 Task: Add Attachment from computer to Card Card0000000373 in Board Board0000000094 in Workspace WS0000000032 in Trello. Add Cover Green to Card Card0000000373 in Board Board0000000094 in Workspace WS0000000032 in Trello. Add "Move Card To …" Button titled Button0000000373 to "top" of the list "To Do" to Card Card0000000373 in Board Board0000000094 in Workspace WS0000000032 in Trello. Add Description DS0000000373 to Card Card0000000374 in Board Board0000000094 in Workspace WS0000000032 in Trello. Add Comment CM0000000373 to Card Card0000000374 in Board Board0000000094 in Workspace WS0000000032 in Trello
Action: Mouse moved to (799, 365)
Screenshot: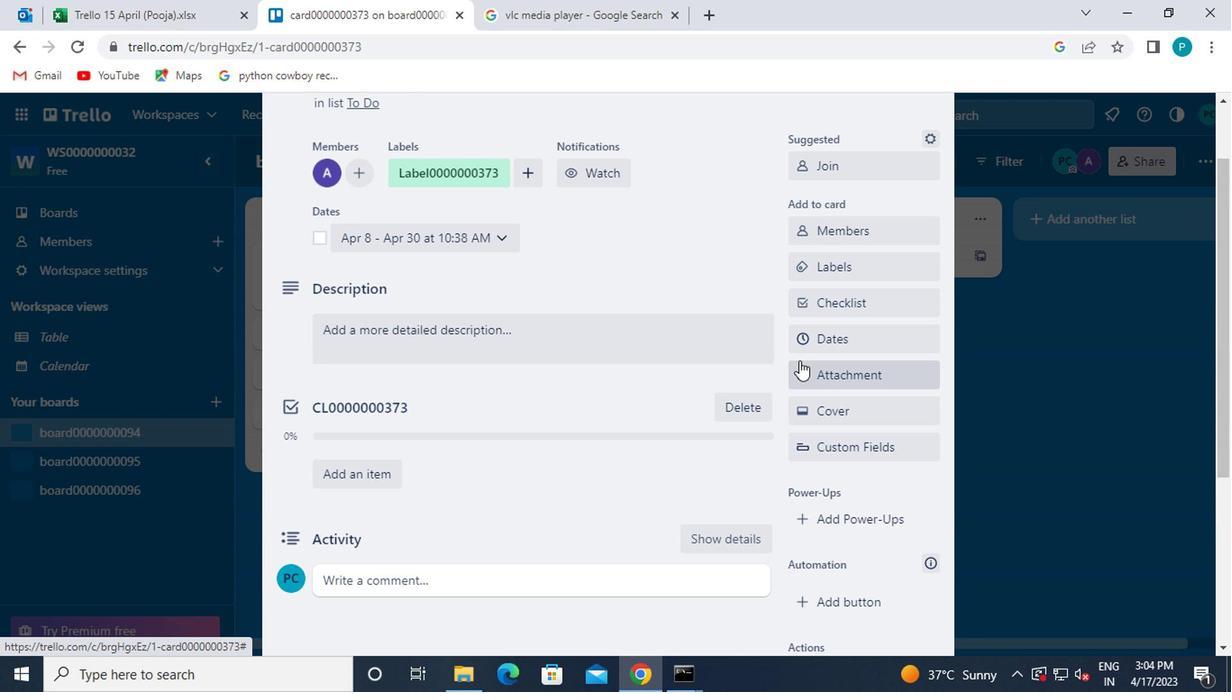 
Action: Mouse pressed left at (799, 365)
Screenshot: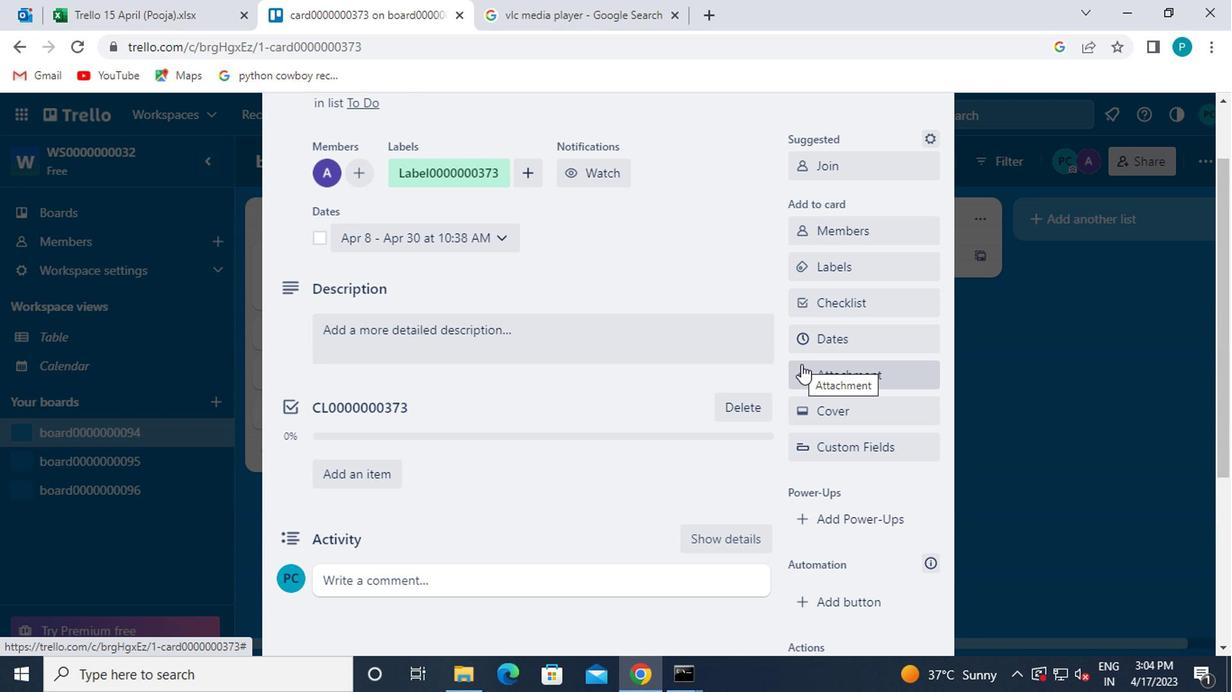 
Action: Mouse moved to (807, 193)
Screenshot: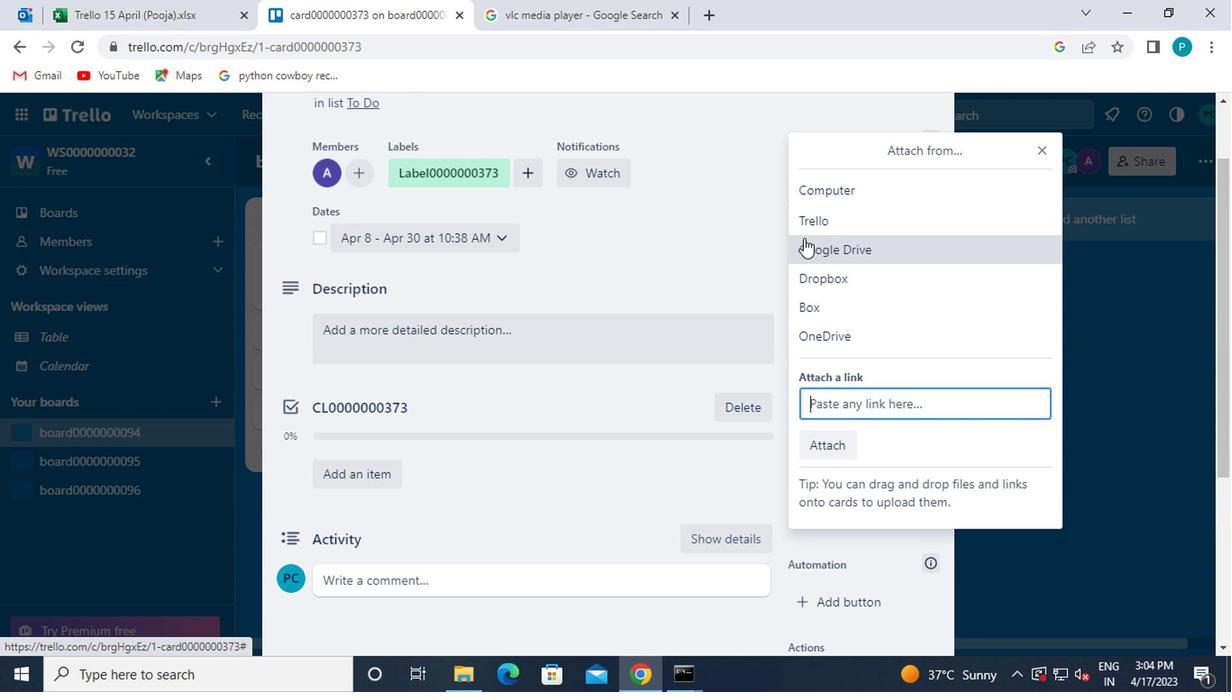 
Action: Mouse pressed left at (807, 193)
Screenshot: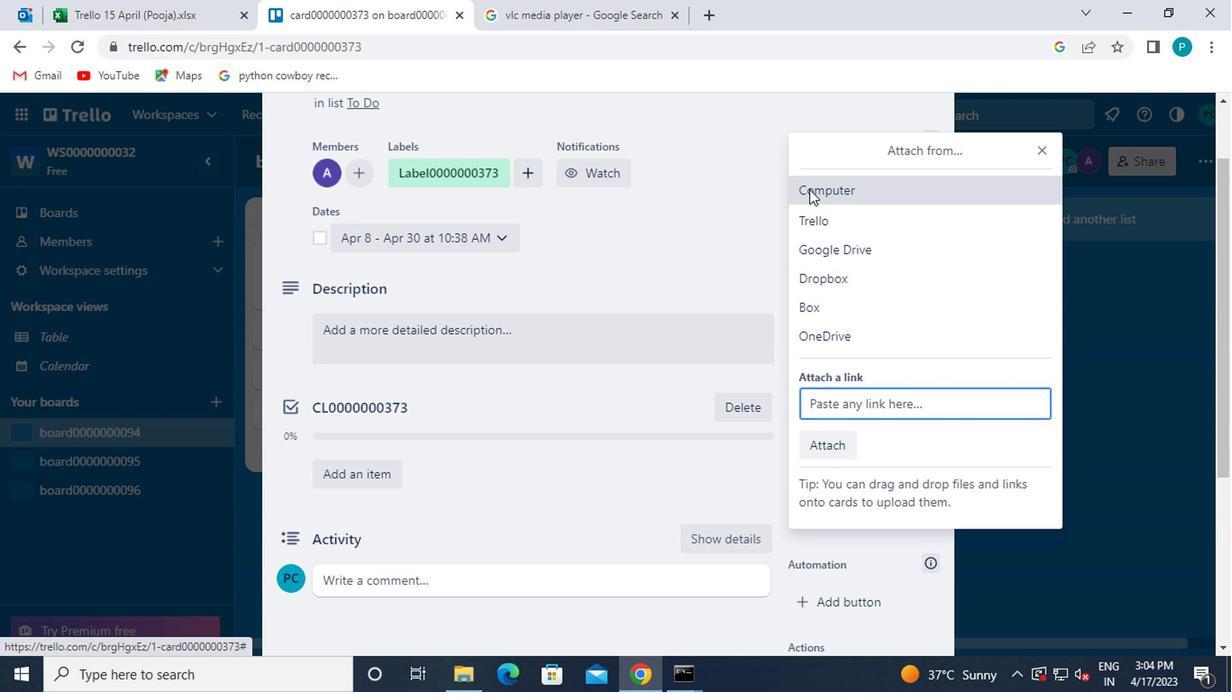 
Action: Mouse moved to (250, 140)
Screenshot: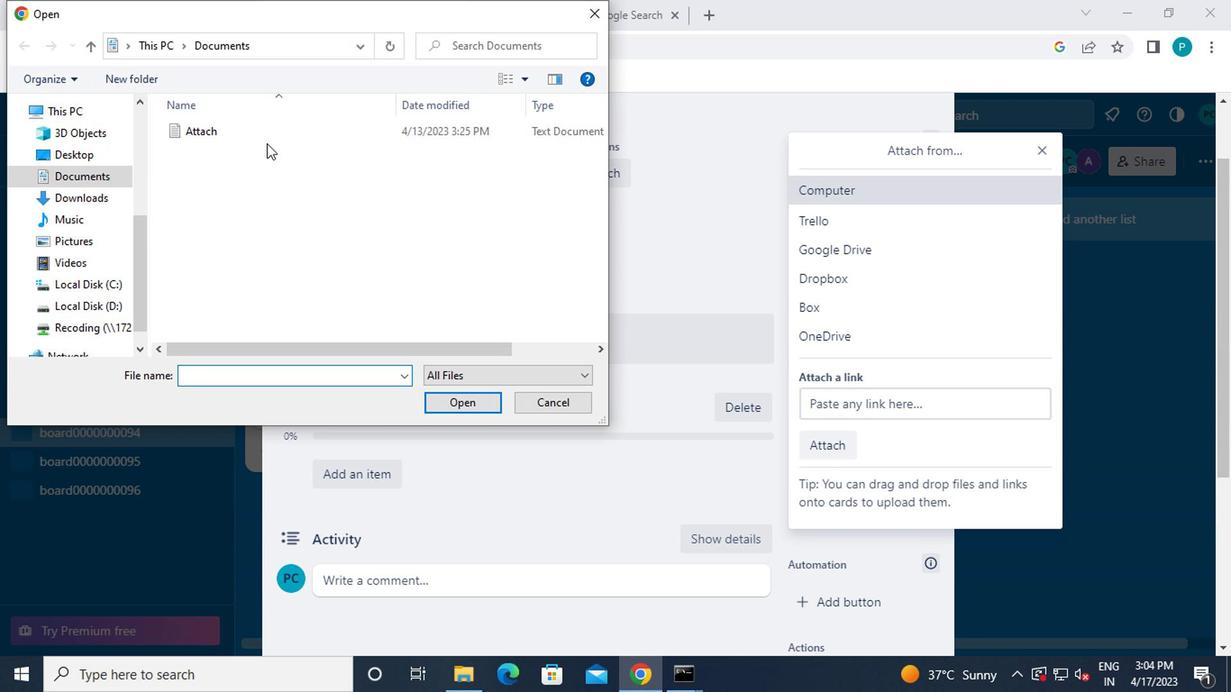 
Action: Mouse pressed left at (250, 140)
Screenshot: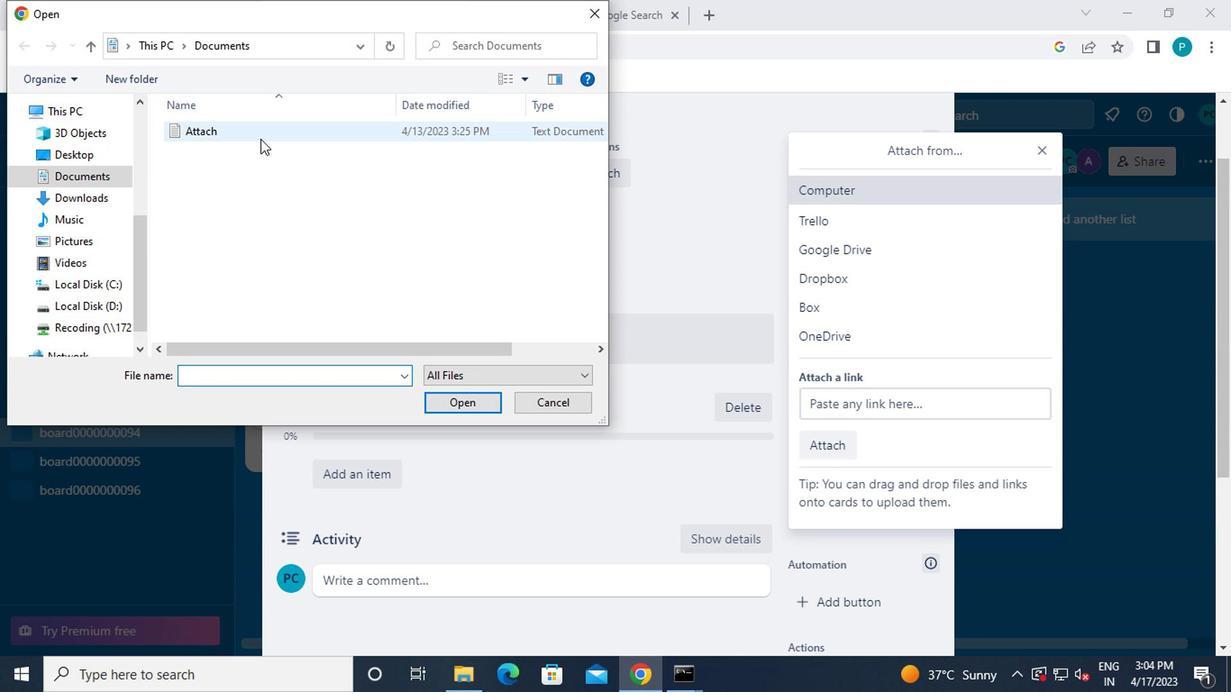 
Action: Mouse moved to (444, 401)
Screenshot: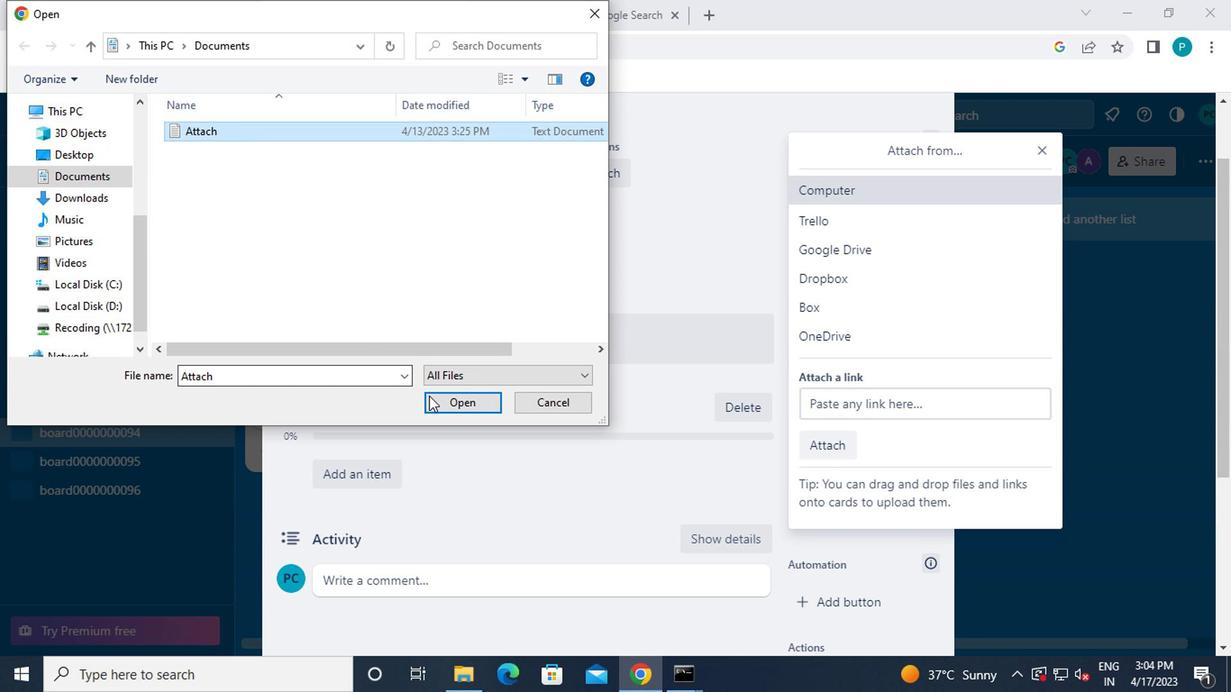 
Action: Mouse pressed left at (444, 401)
Screenshot: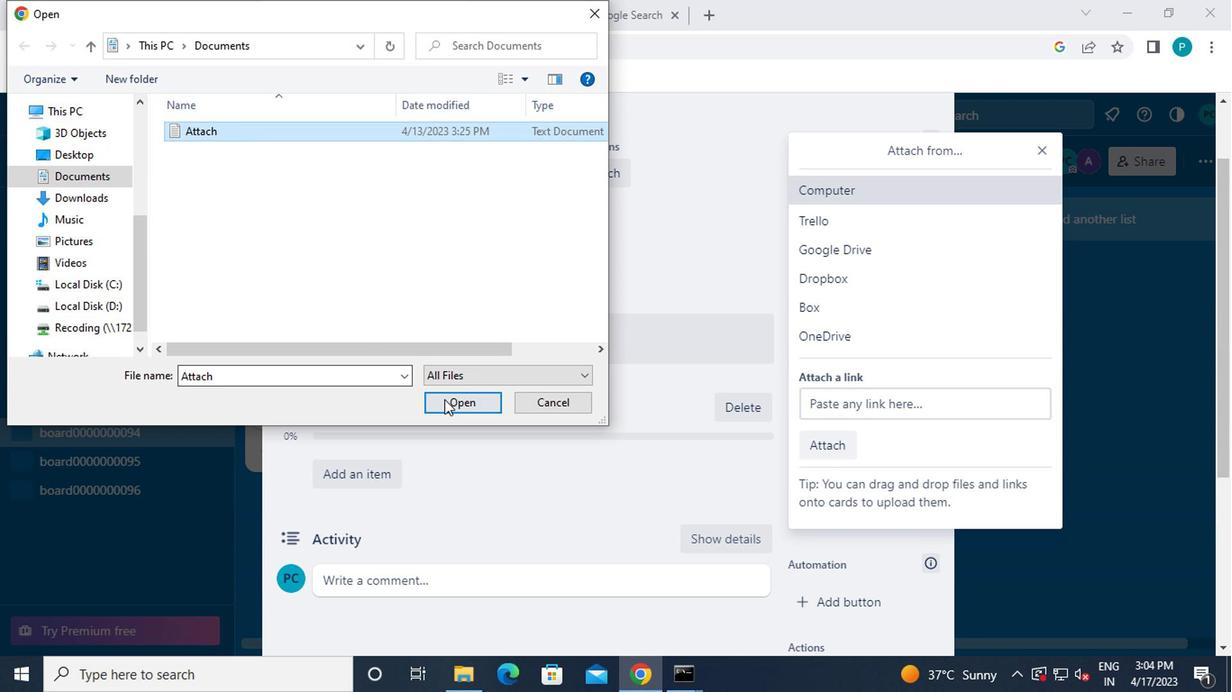 
Action: Mouse moved to (814, 419)
Screenshot: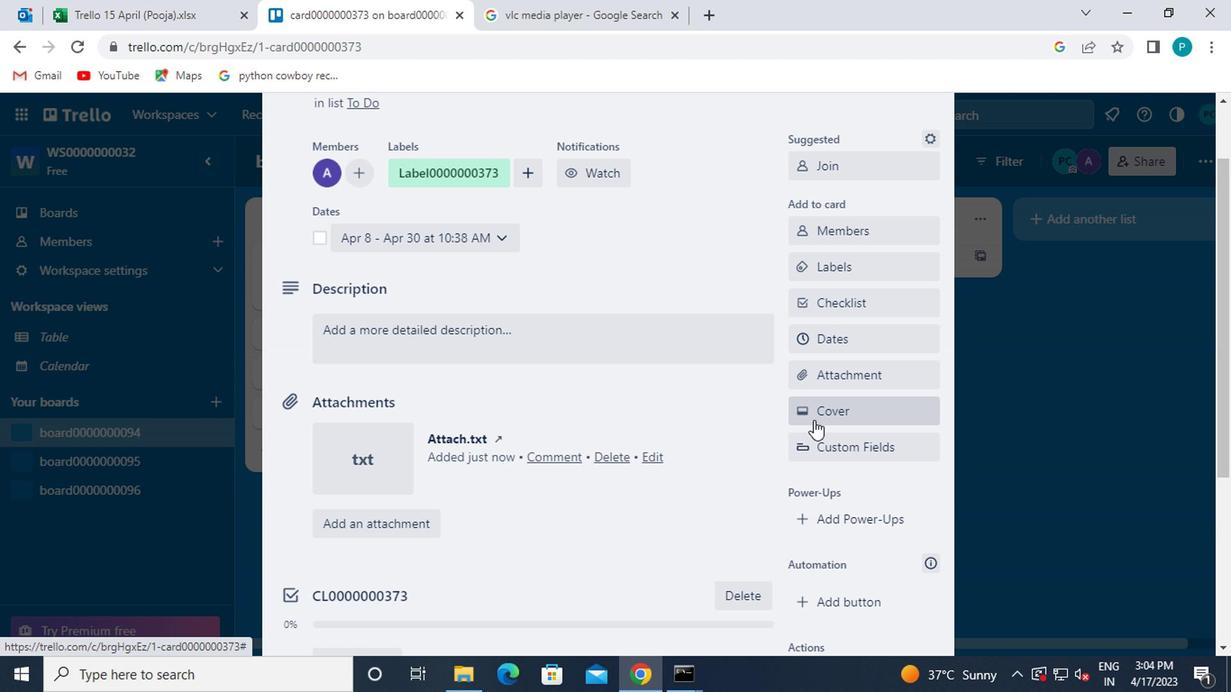 
Action: Mouse pressed left at (814, 419)
Screenshot: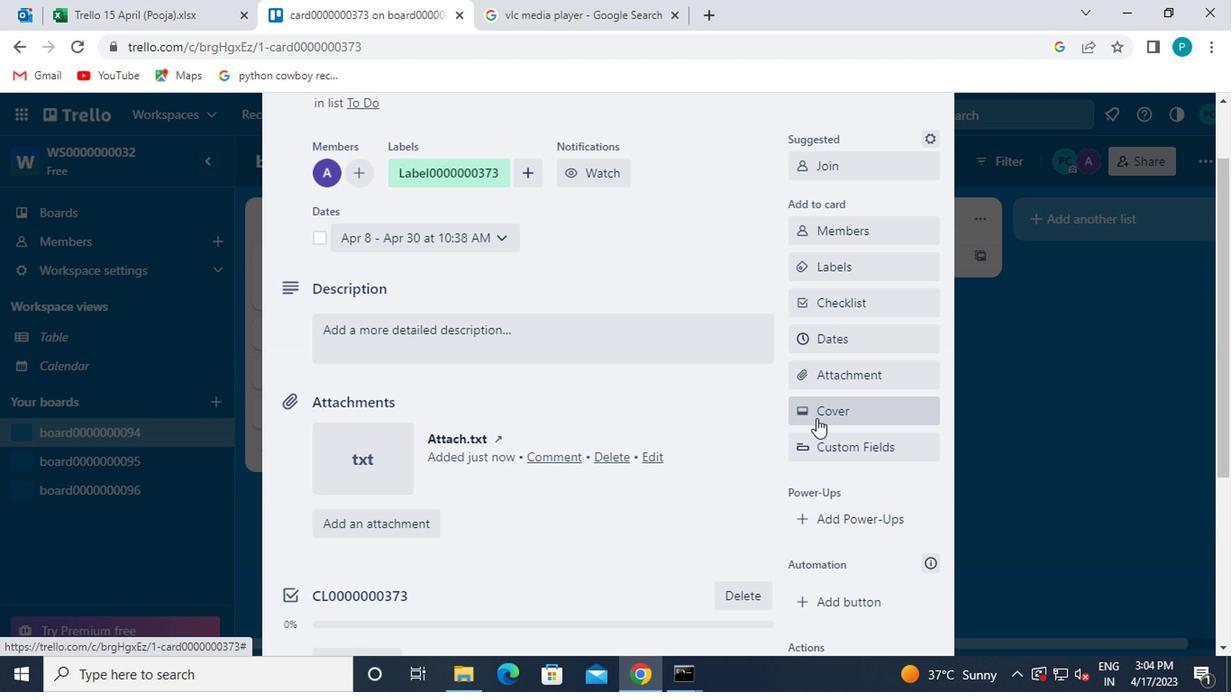 
Action: Mouse moved to (805, 316)
Screenshot: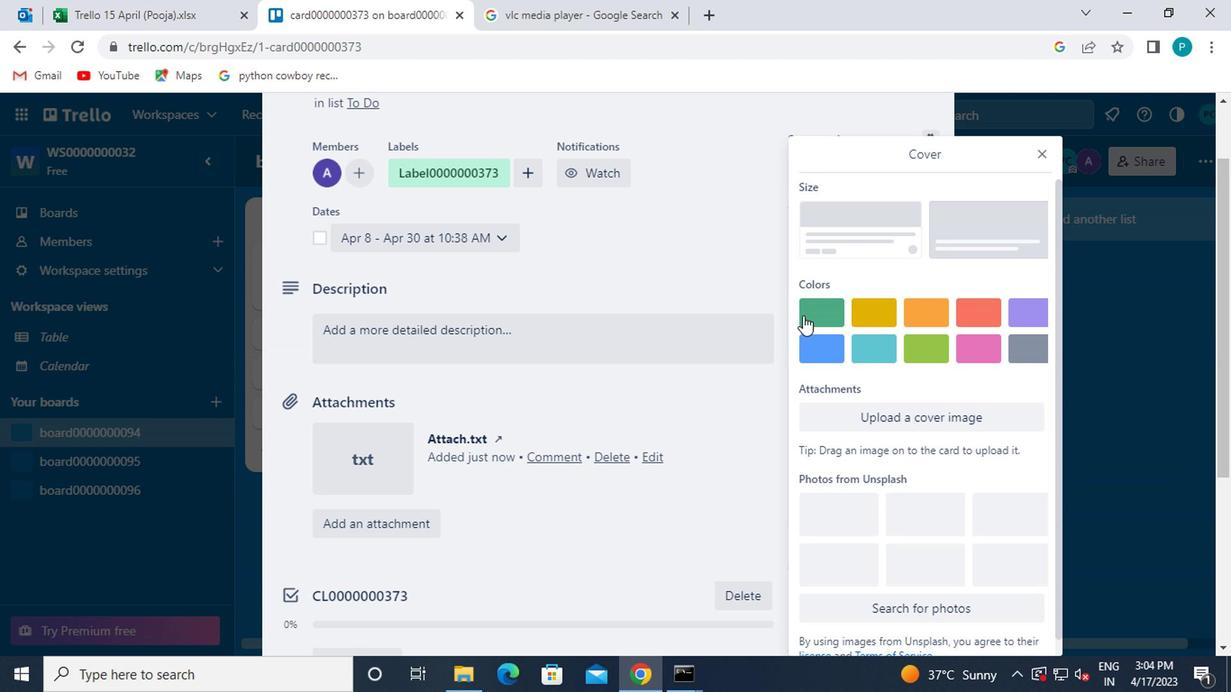 
Action: Mouse pressed left at (805, 316)
Screenshot: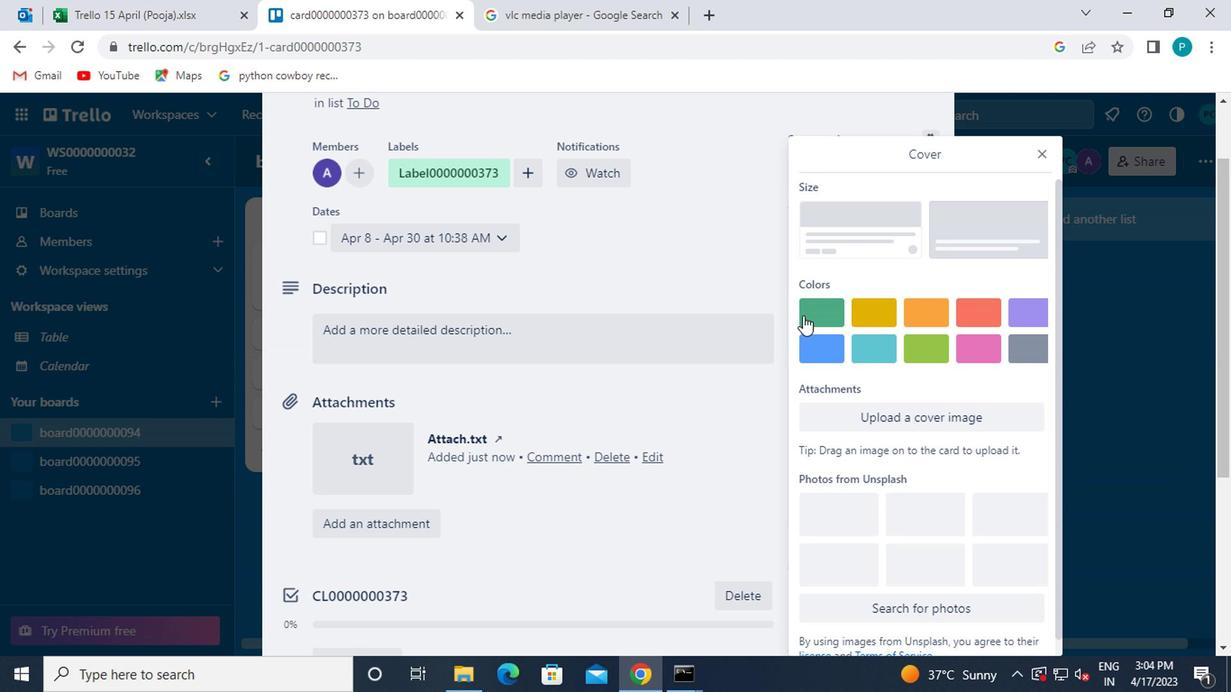 
Action: Mouse moved to (1042, 156)
Screenshot: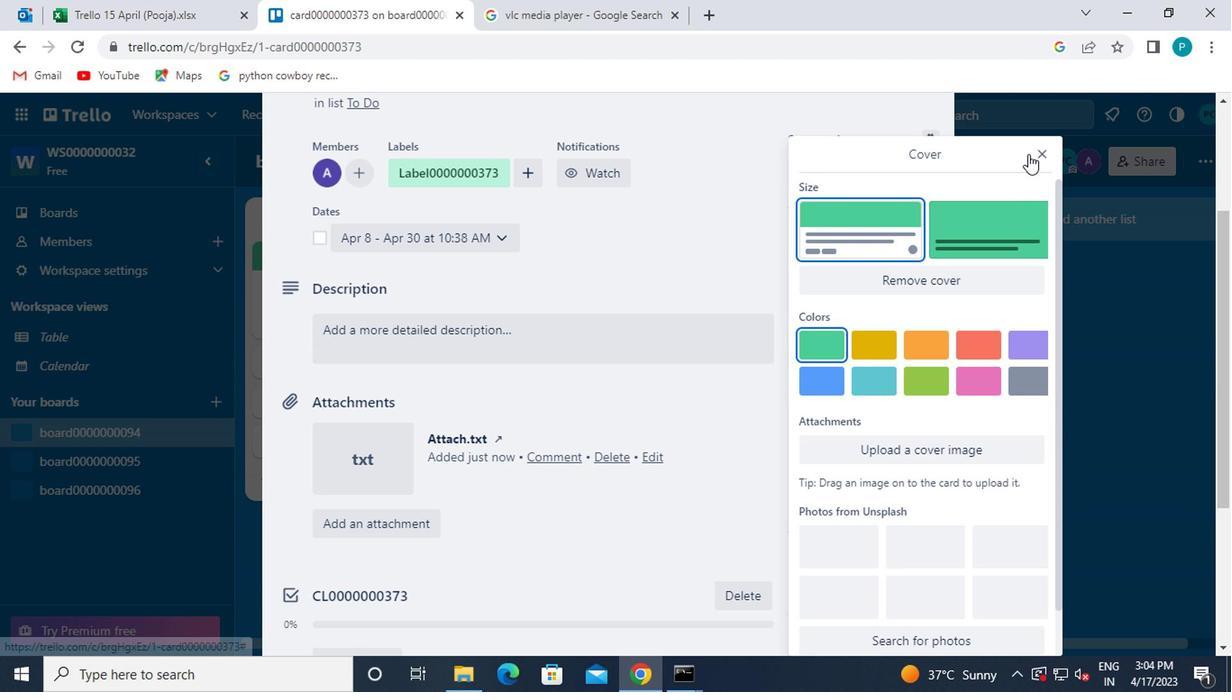 
Action: Mouse pressed left at (1042, 156)
Screenshot: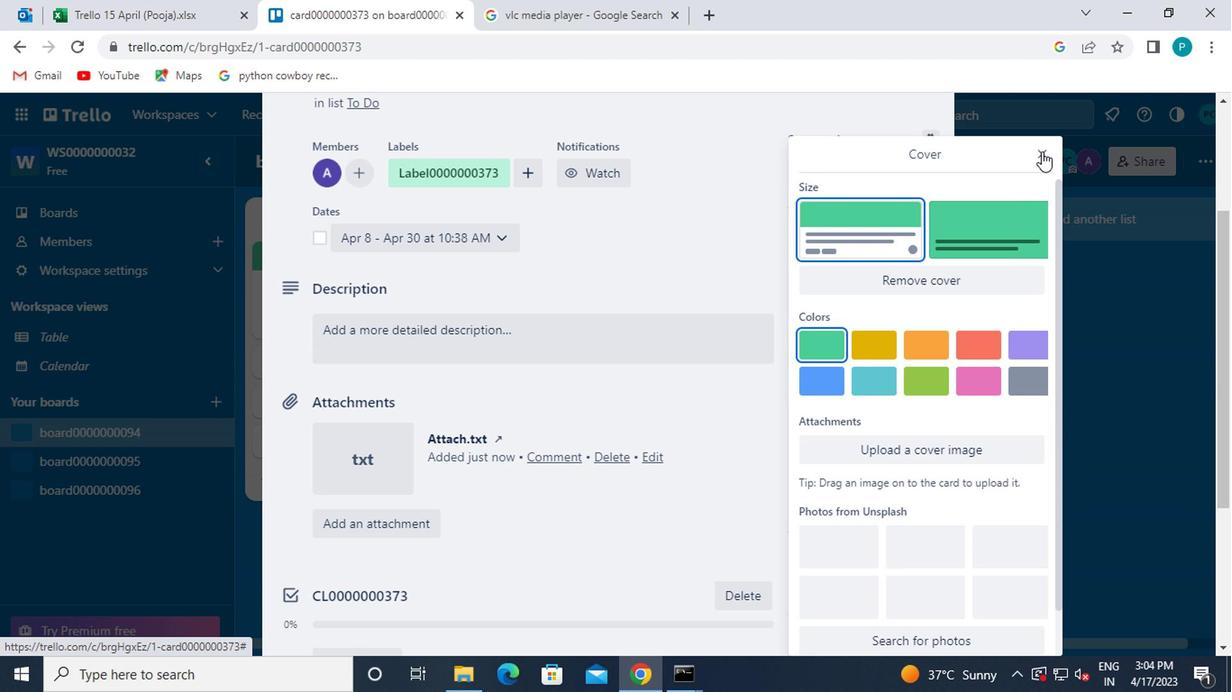
Action: Mouse moved to (739, 426)
Screenshot: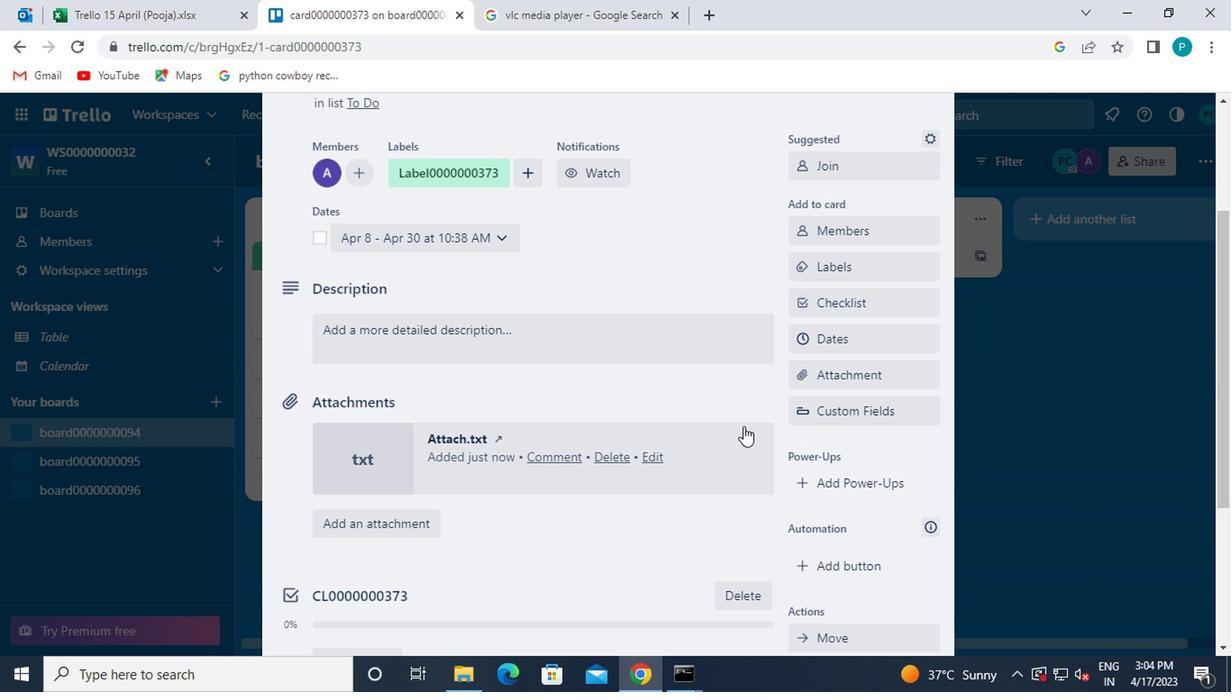 
Action: Mouse scrolled (739, 426) with delta (0, 0)
Screenshot: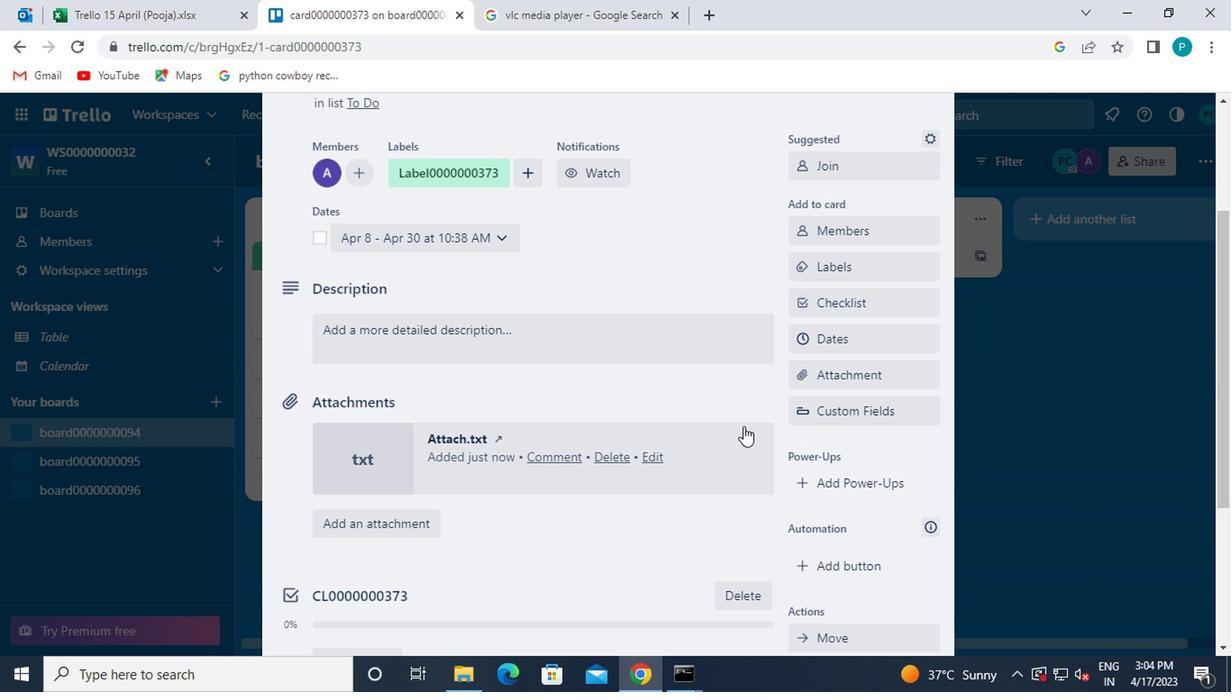 
Action: Mouse moved to (764, 454)
Screenshot: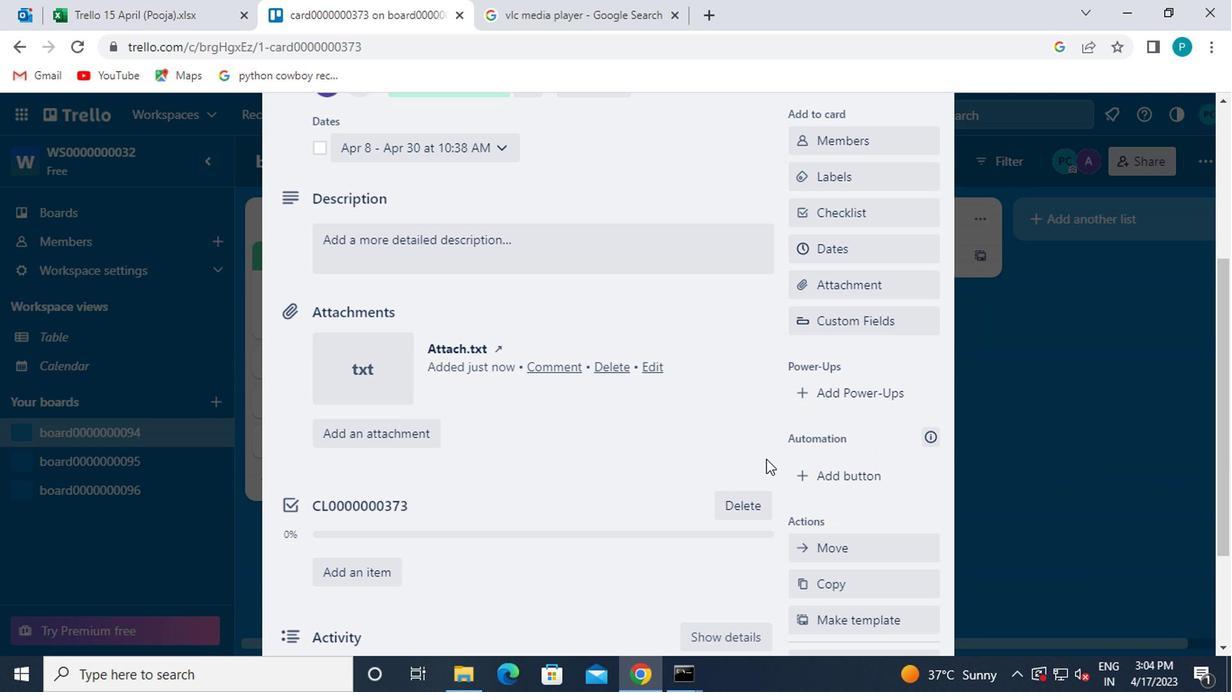 
Action: Mouse scrolled (764, 453) with delta (0, 0)
Screenshot: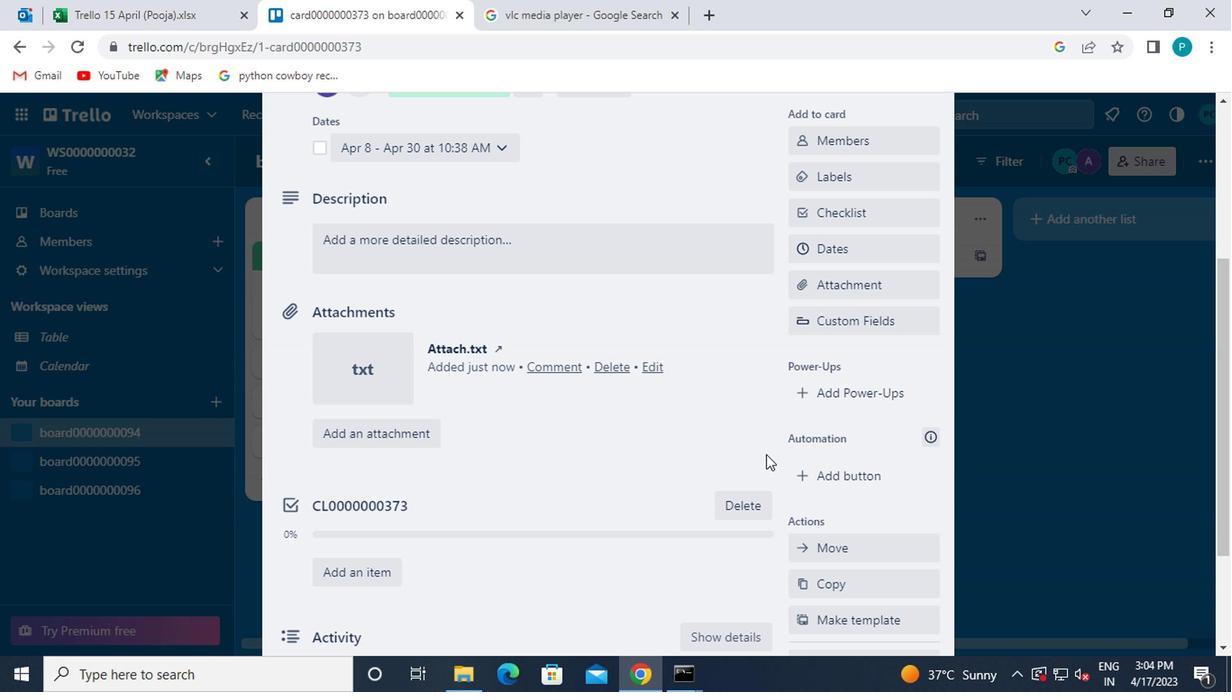 
Action: Mouse moved to (809, 388)
Screenshot: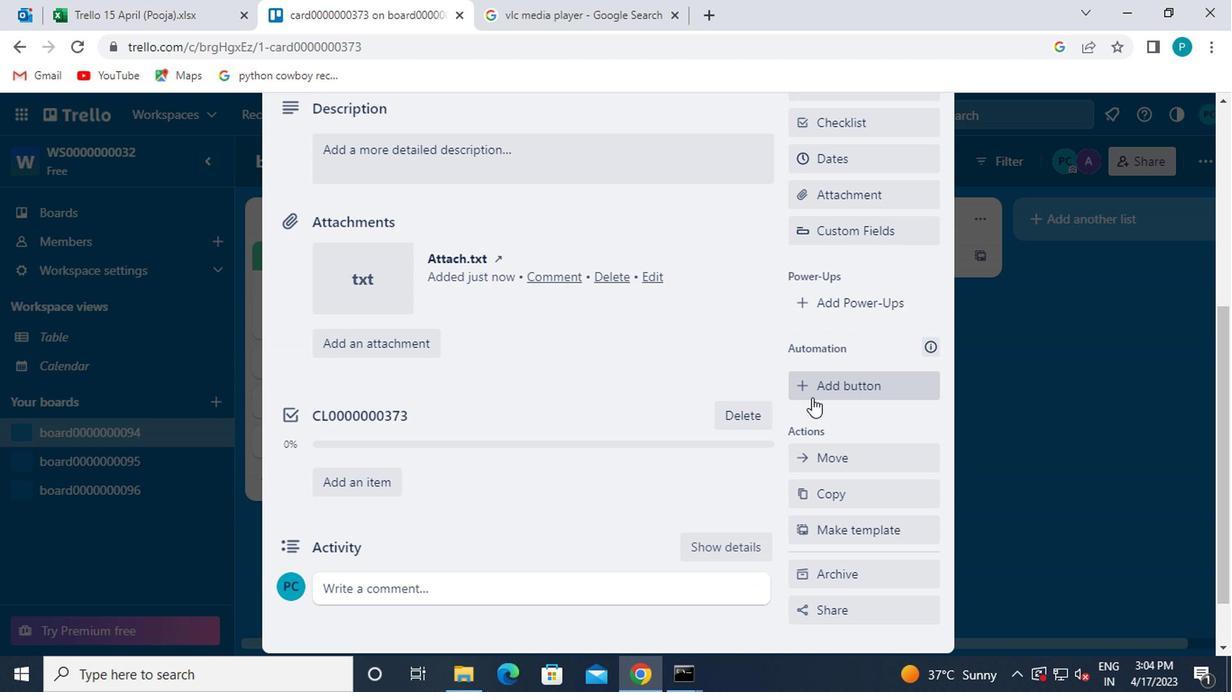 
Action: Mouse pressed left at (809, 388)
Screenshot: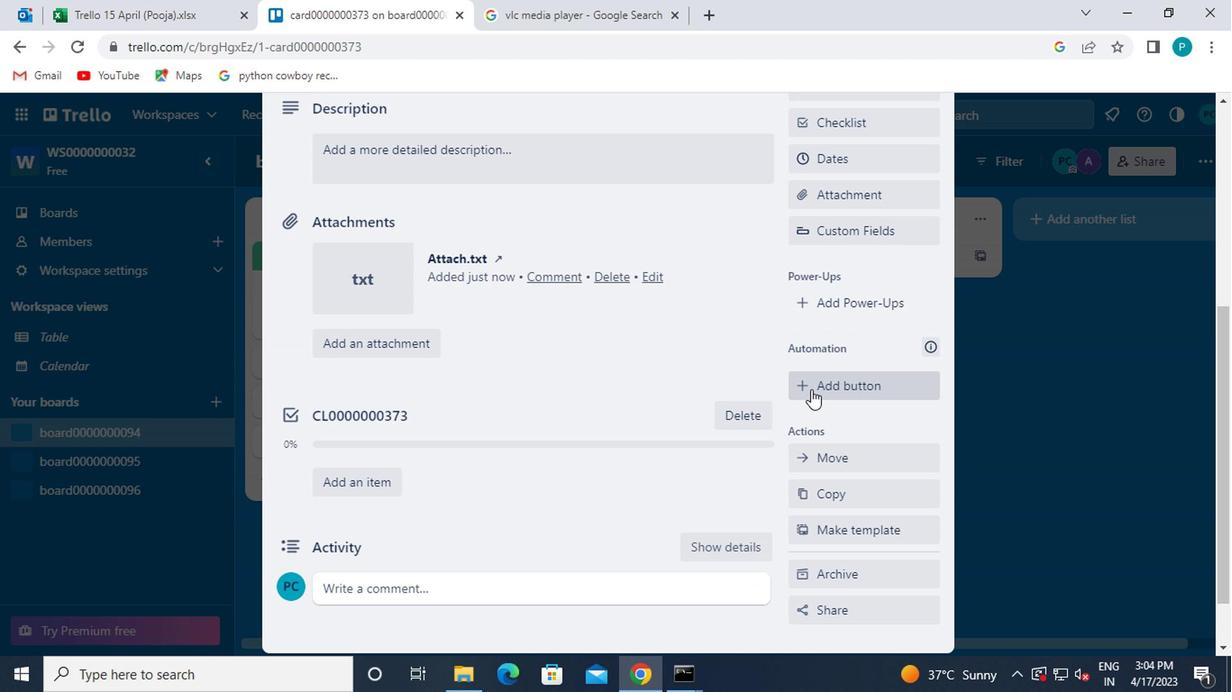
Action: Mouse moved to (820, 238)
Screenshot: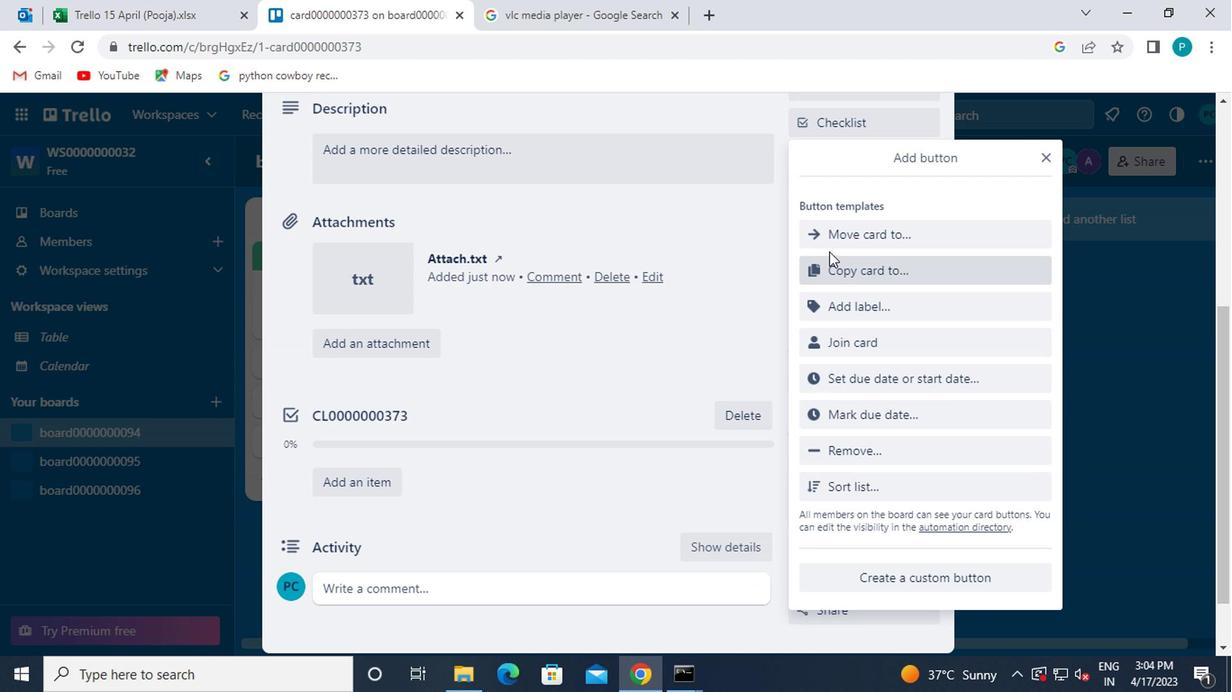 
Action: Mouse pressed left at (820, 238)
Screenshot: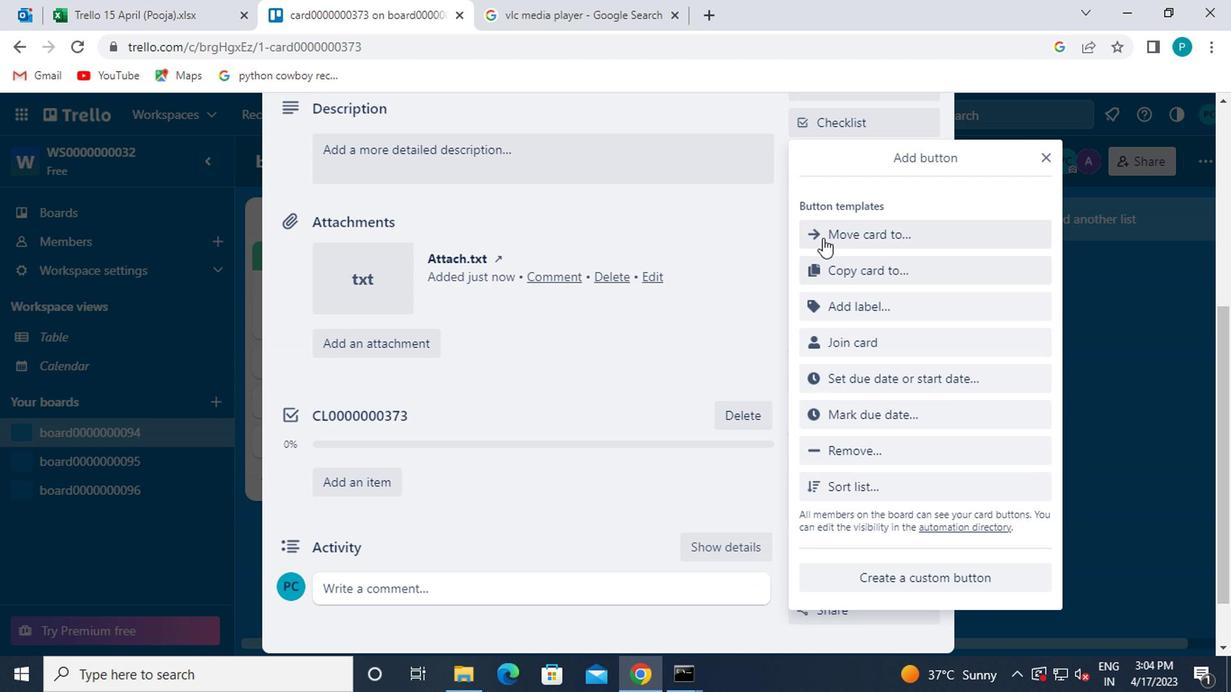 
Action: Mouse moved to (883, 238)
Screenshot: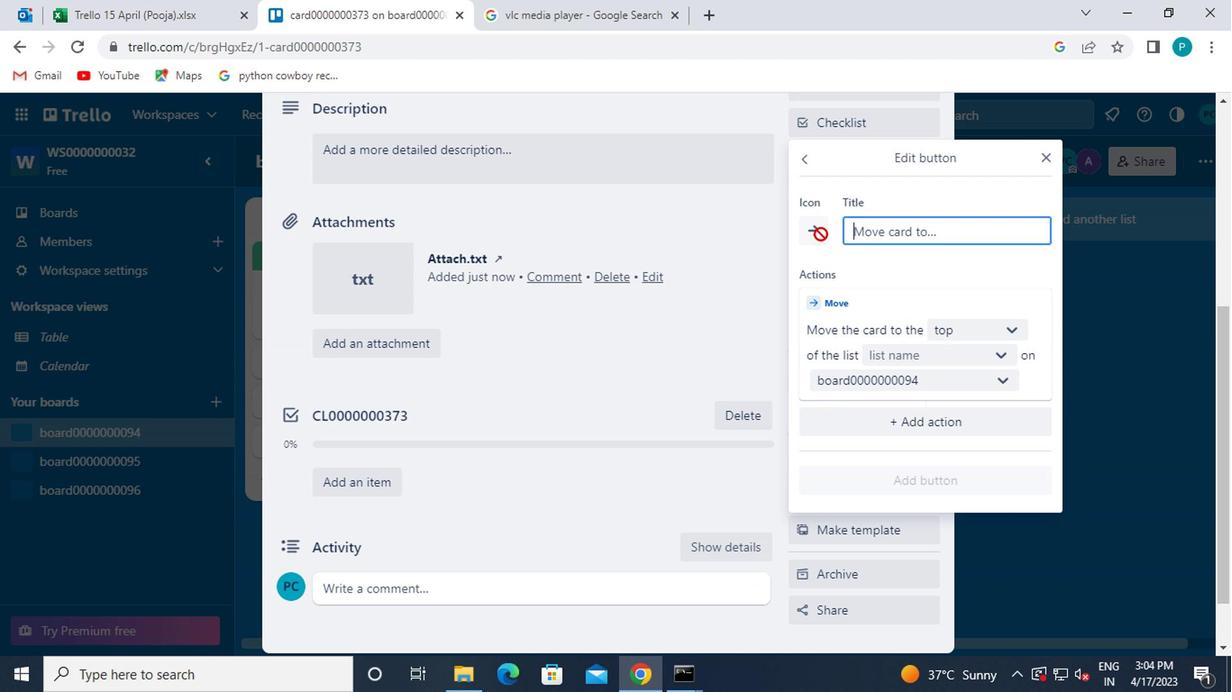 
Action: Mouse pressed left at (883, 238)
Screenshot: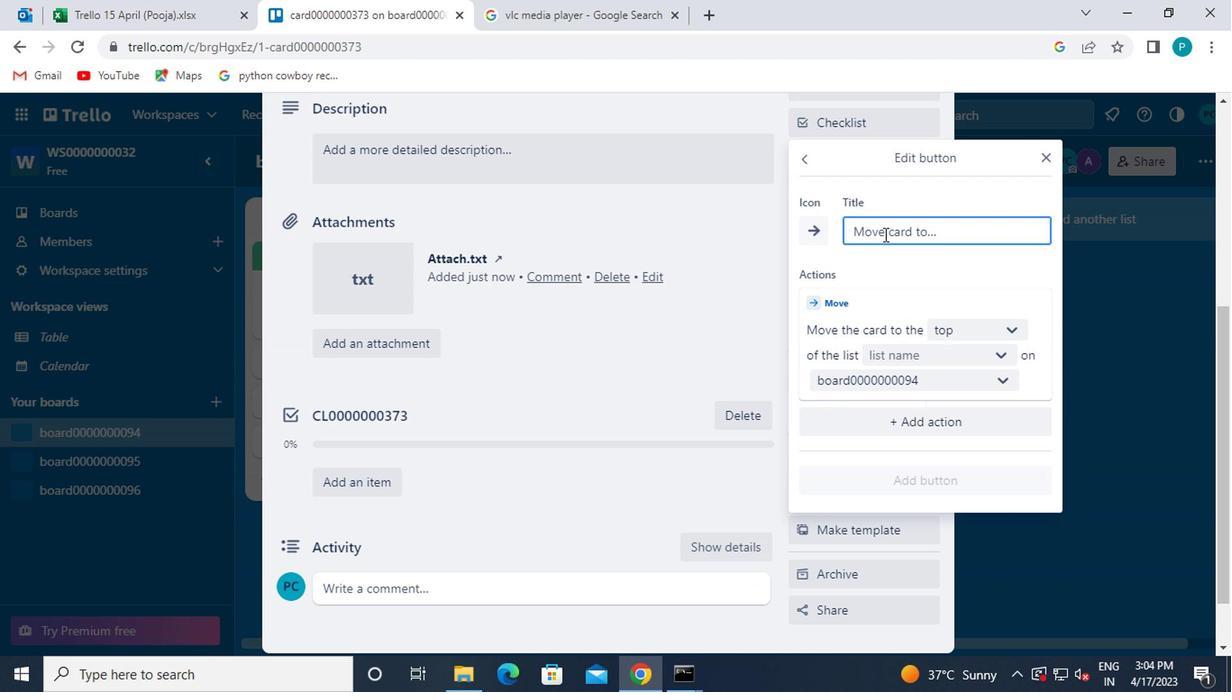 
Action: Mouse moved to (851, 239)
Screenshot: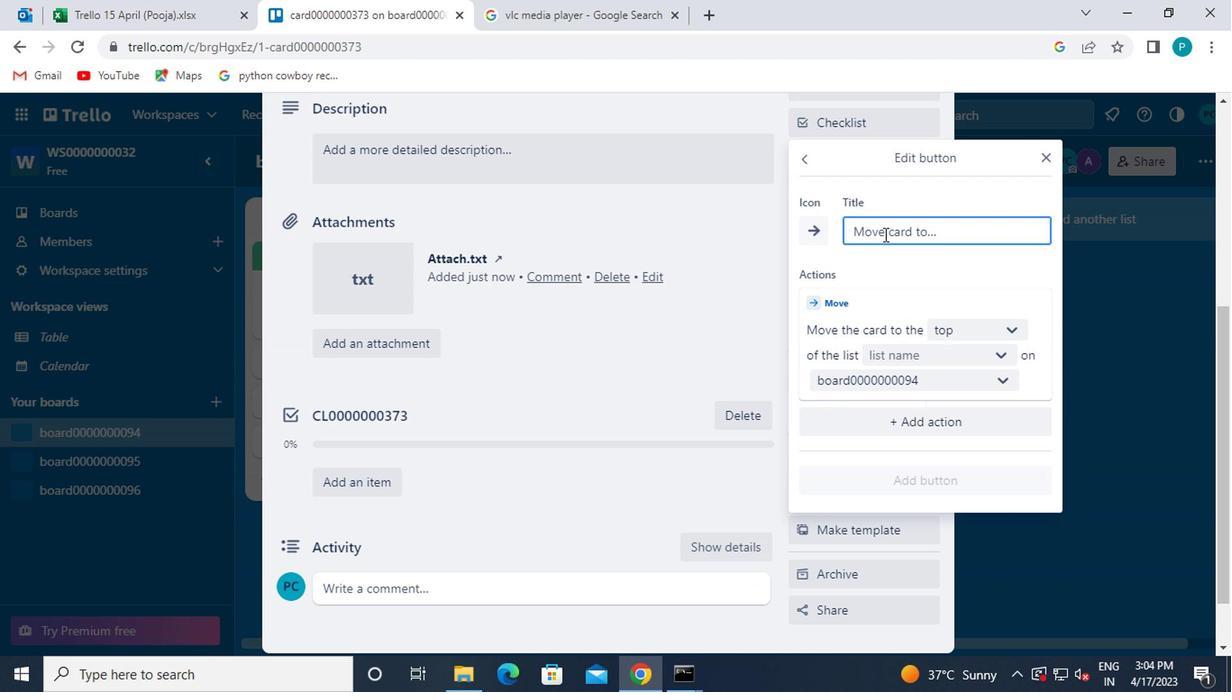 
Action: Key pressed button0000000373
Screenshot: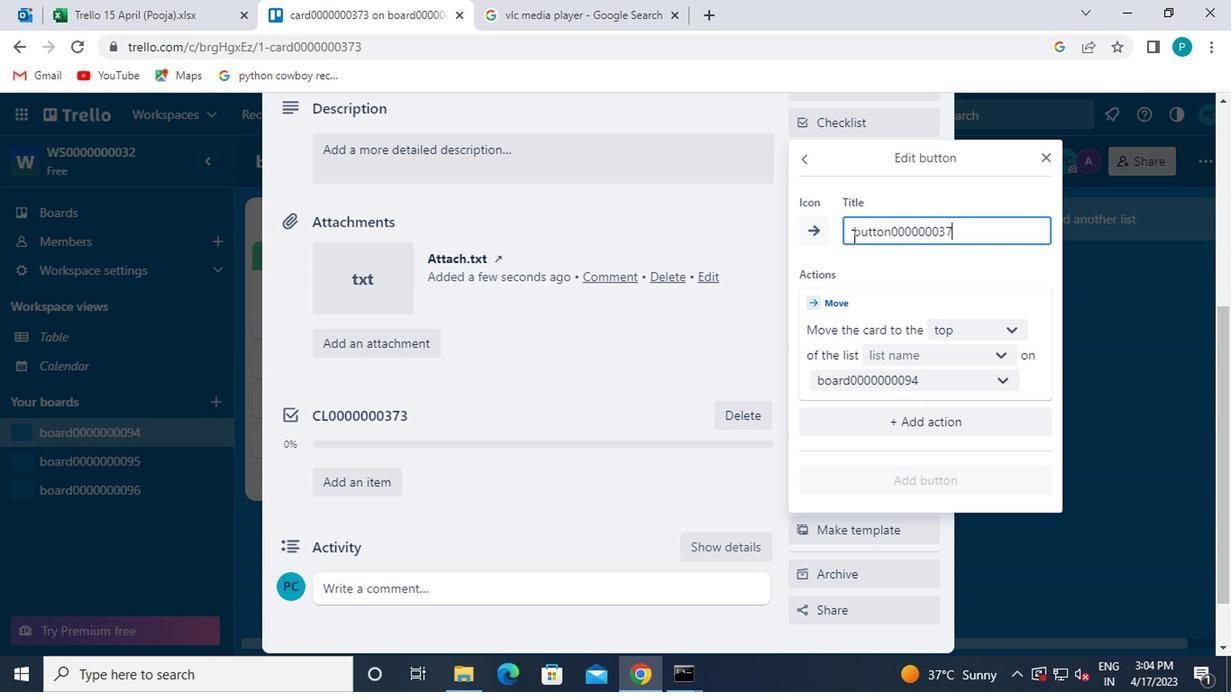 
Action: Mouse moved to (954, 333)
Screenshot: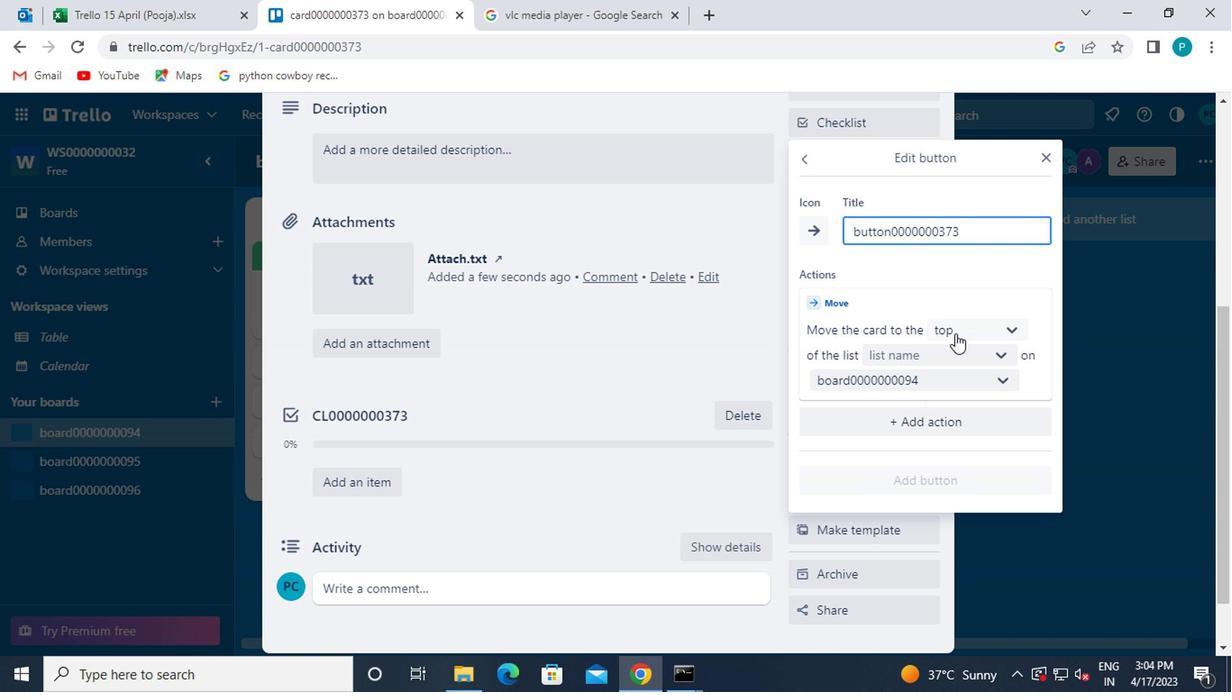 
Action: Mouse pressed left at (954, 333)
Screenshot: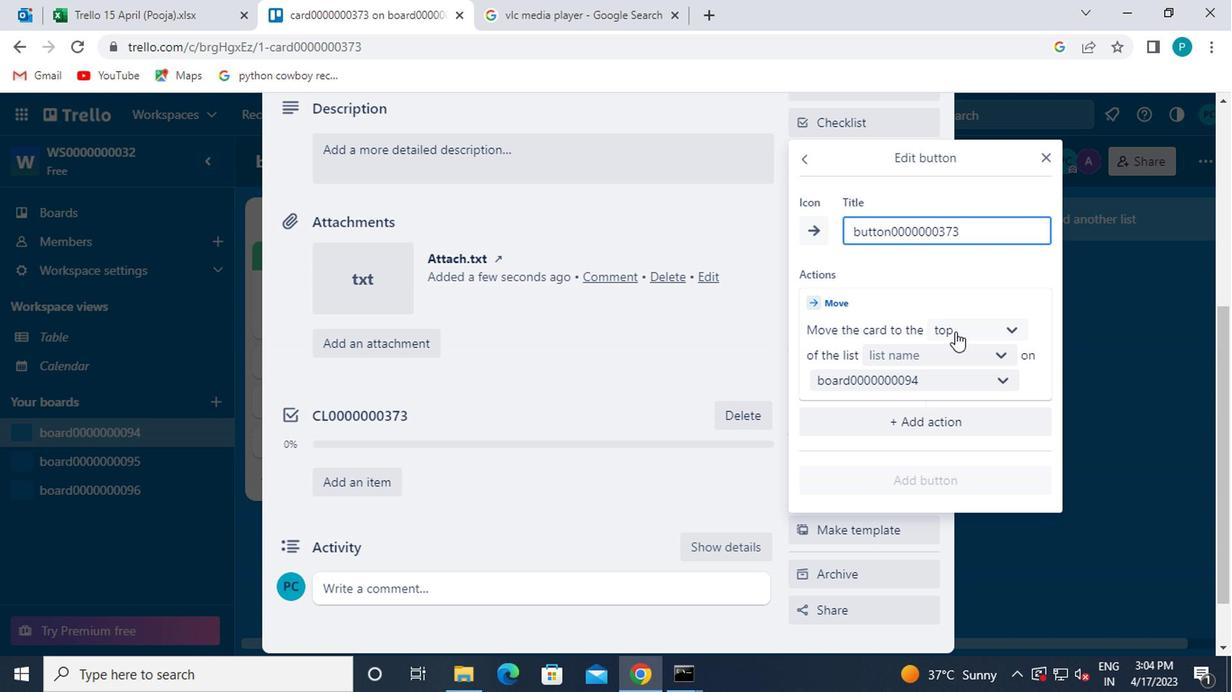 
Action: Mouse moved to (952, 366)
Screenshot: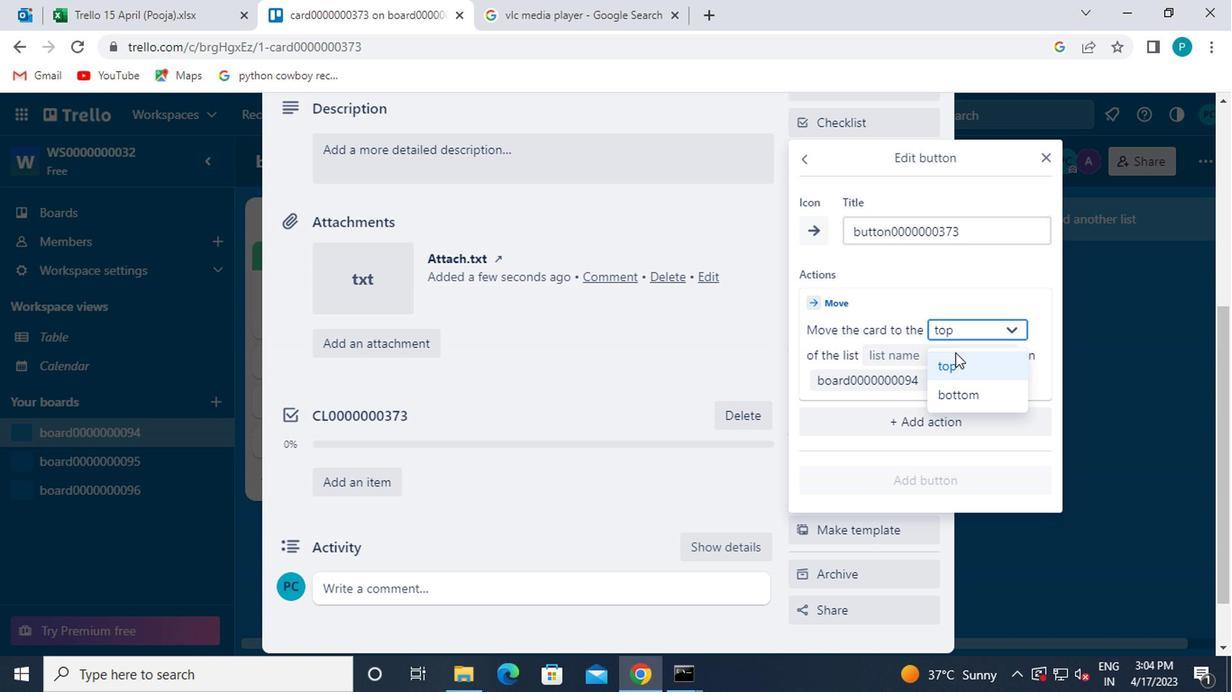 
Action: Mouse pressed left at (952, 366)
Screenshot: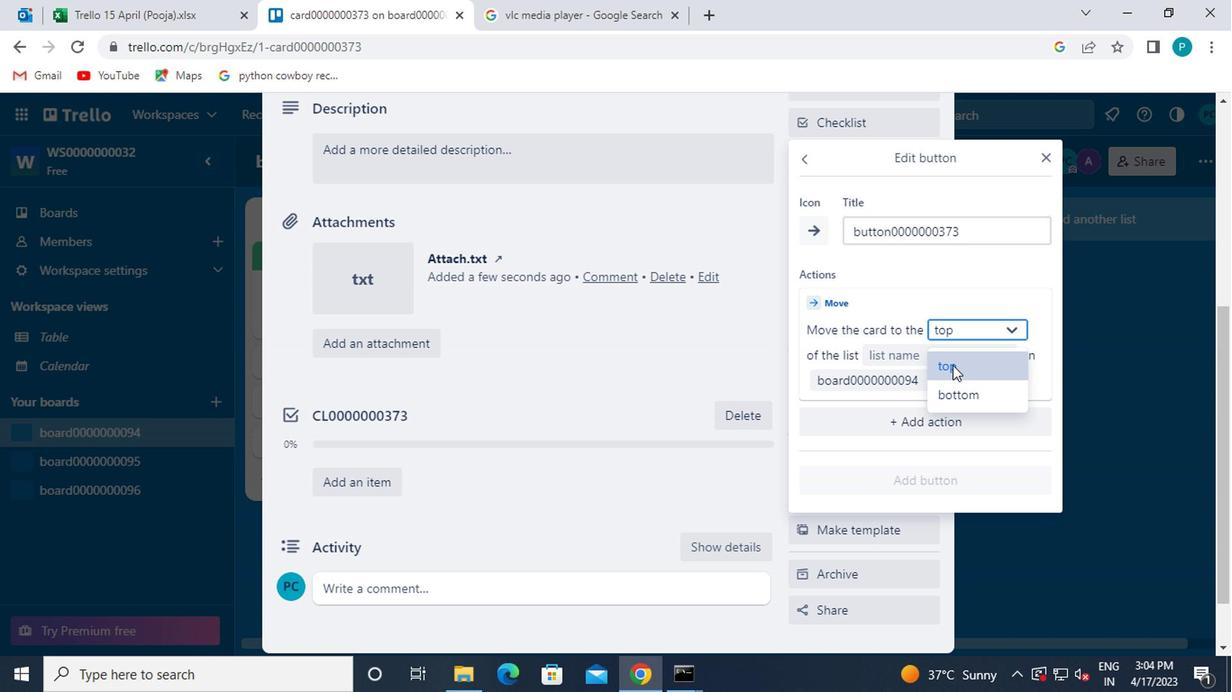 
Action: Mouse moved to (940, 359)
Screenshot: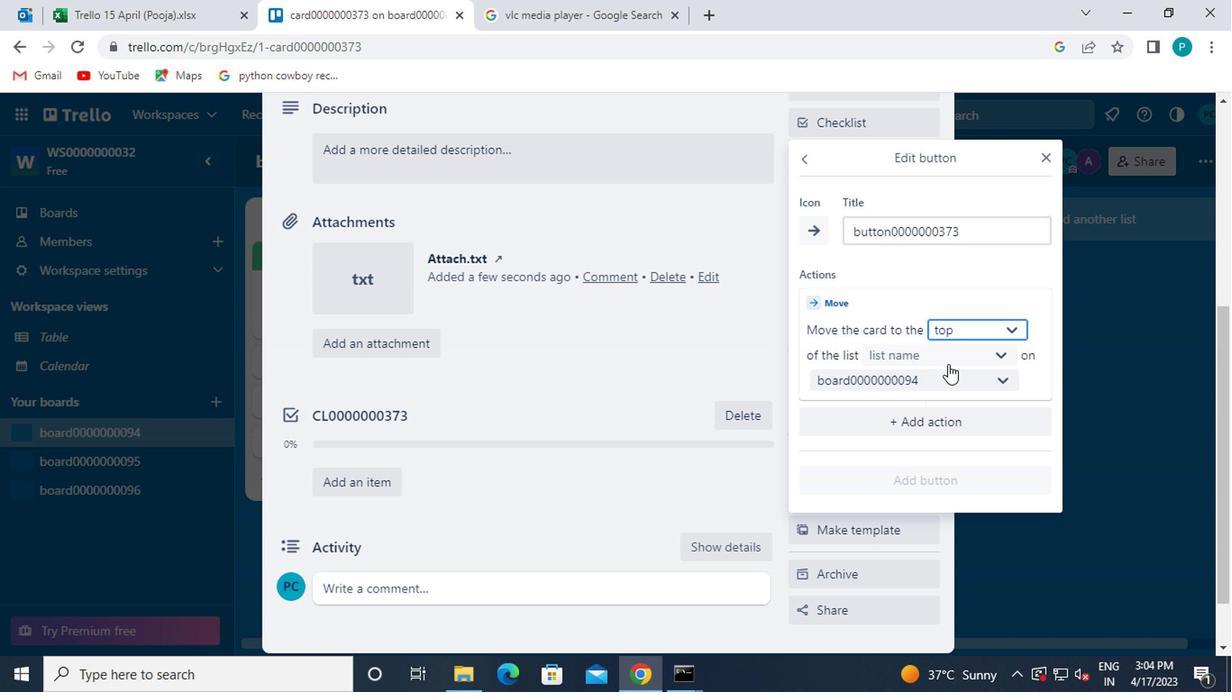 
Action: Mouse pressed left at (940, 359)
Screenshot: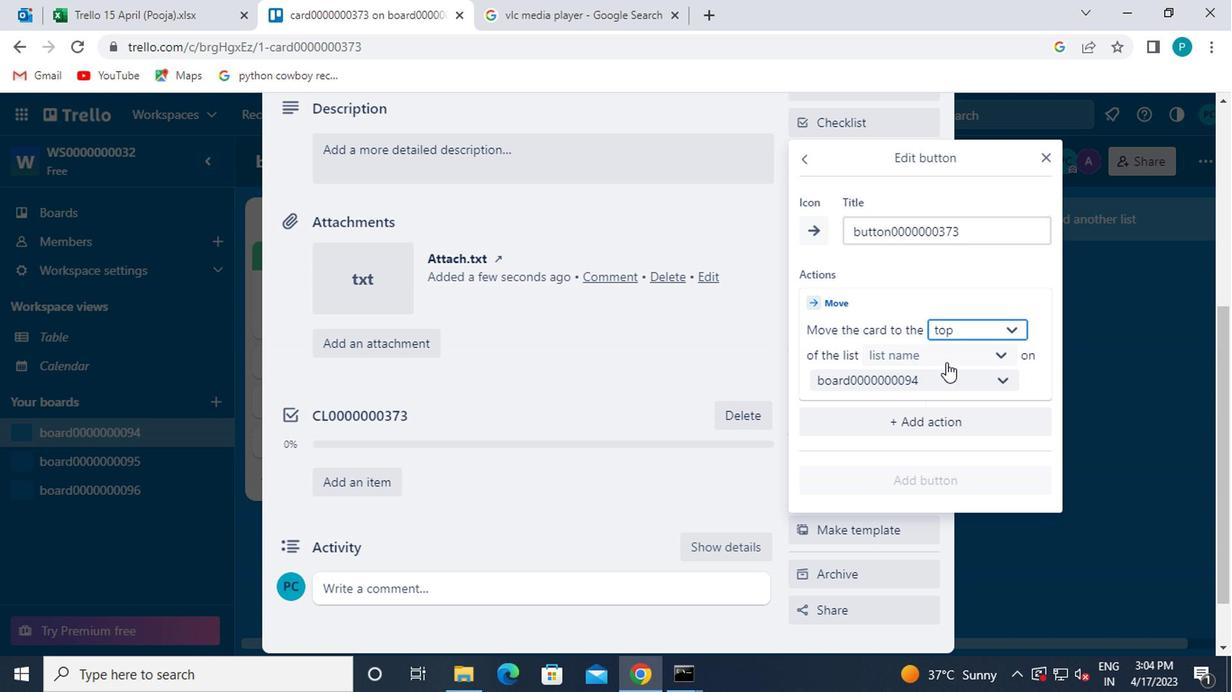 
Action: Mouse moved to (939, 390)
Screenshot: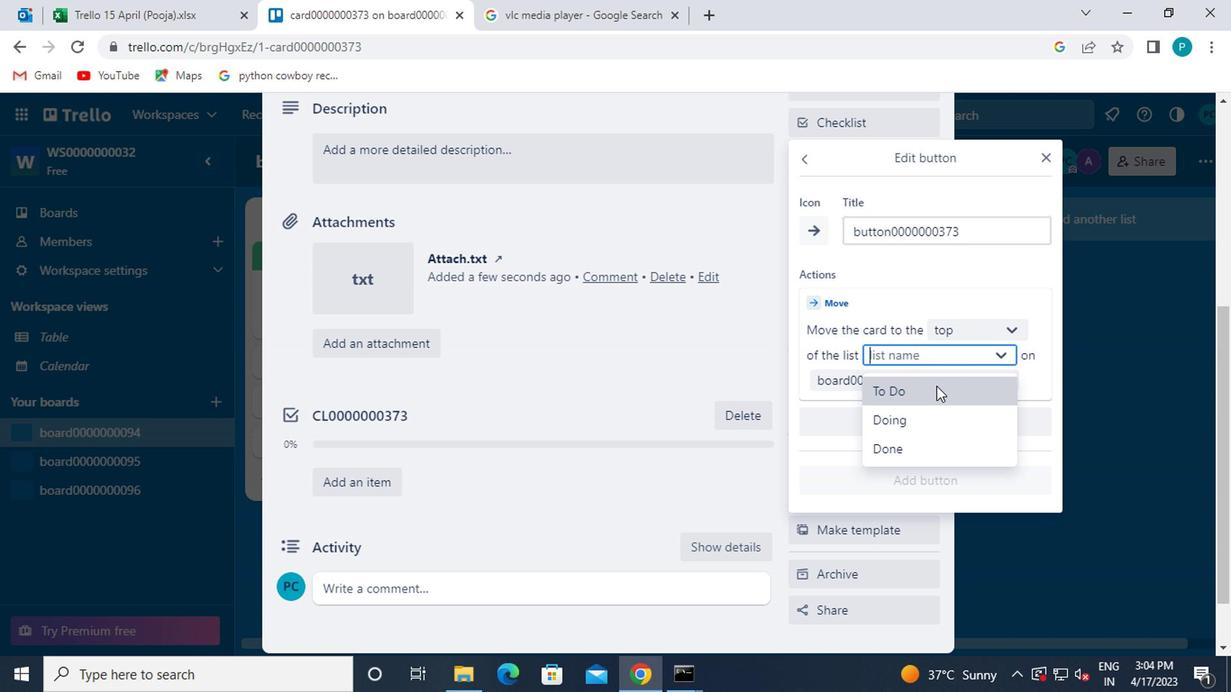 
Action: Mouse pressed left at (939, 390)
Screenshot: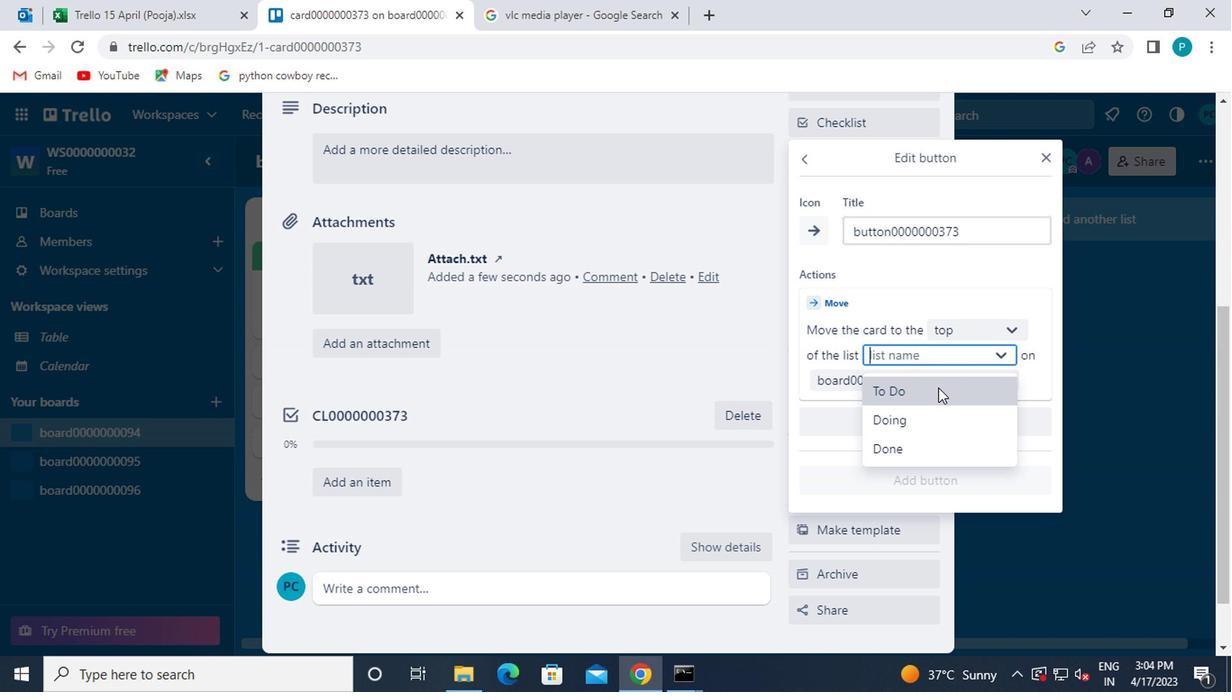 
Action: Mouse moved to (906, 481)
Screenshot: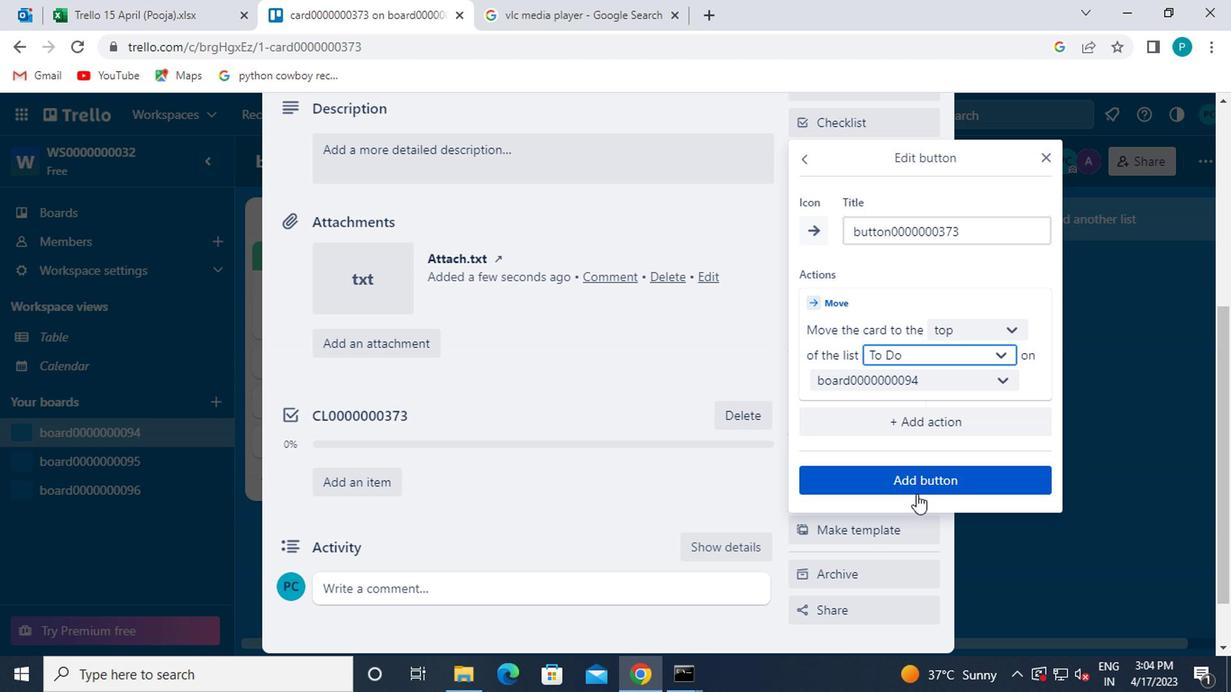 
Action: Mouse pressed left at (906, 481)
Screenshot: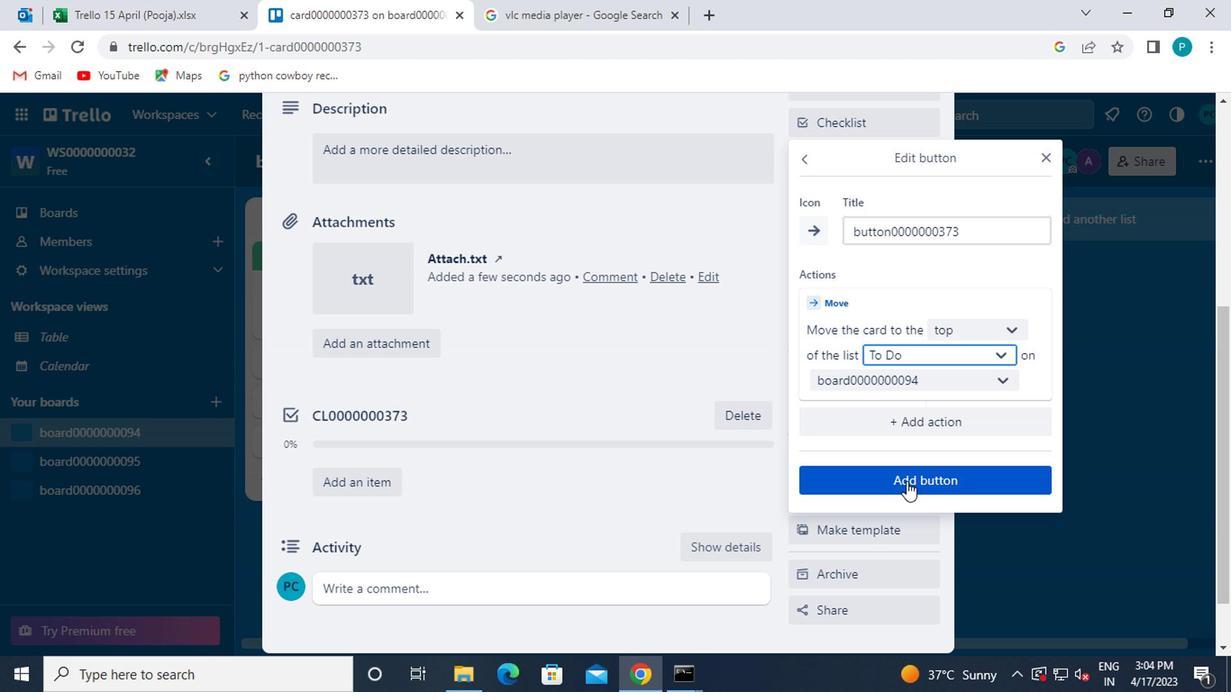 
Action: Mouse moved to (624, 465)
Screenshot: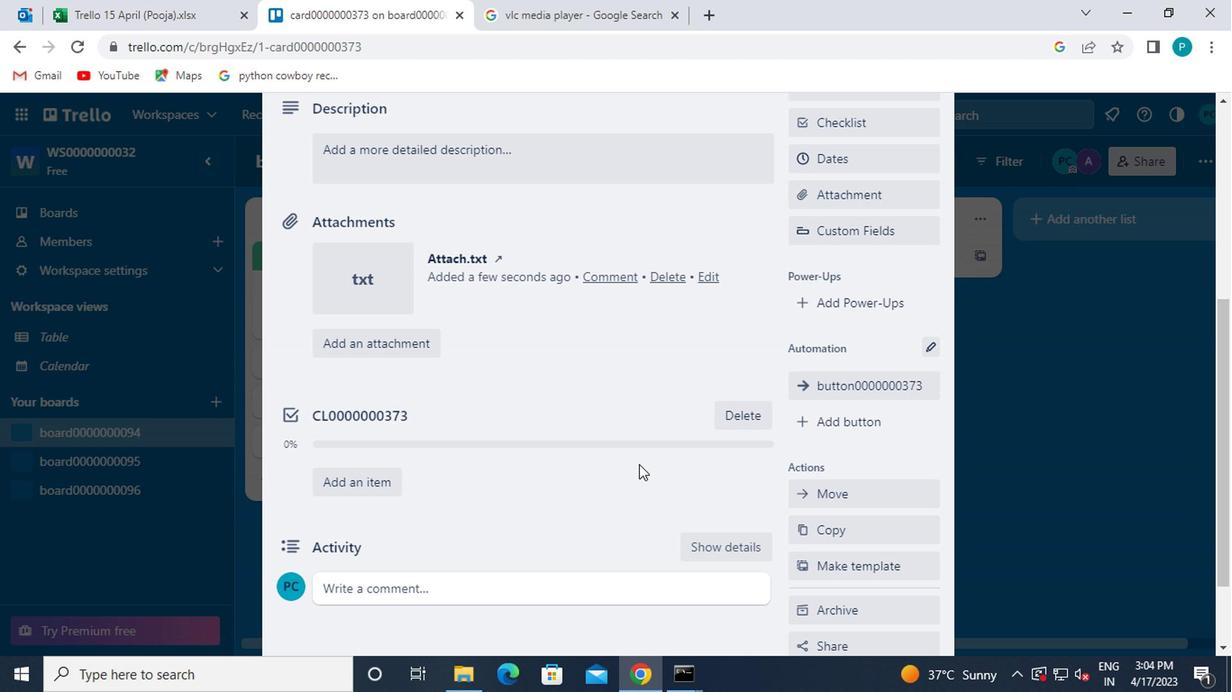 
Action: Mouse scrolled (624, 465) with delta (0, 0)
Screenshot: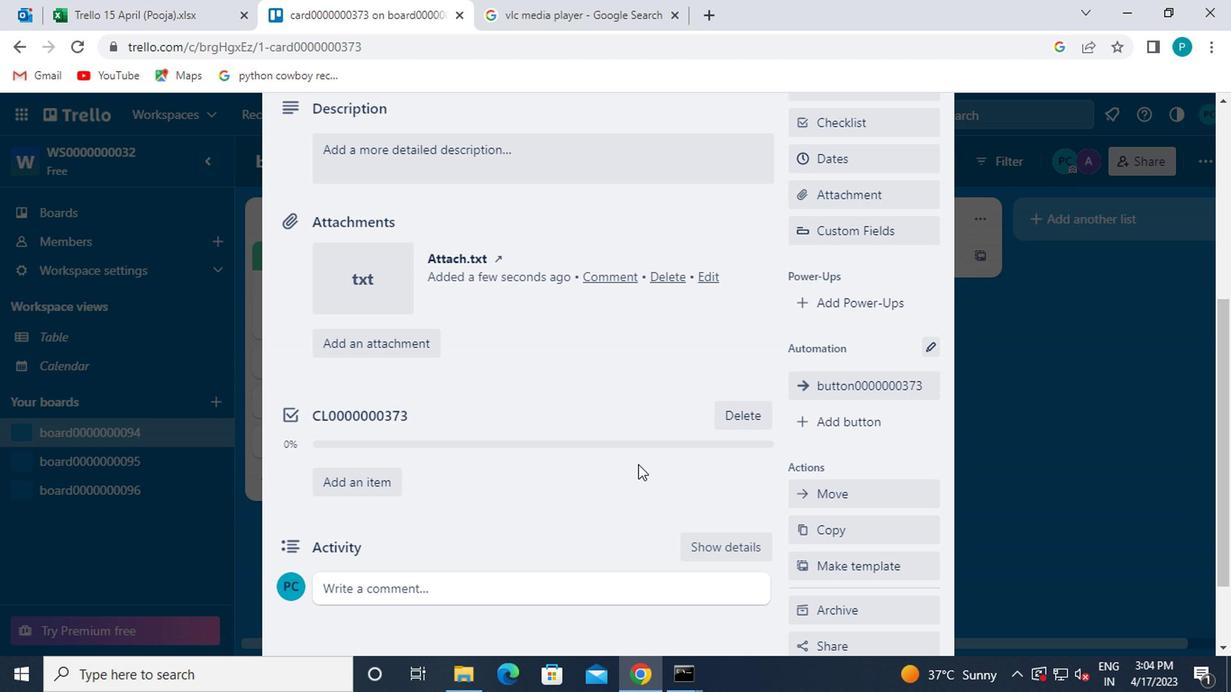 
Action: Mouse moved to (553, 453)
Screenshot: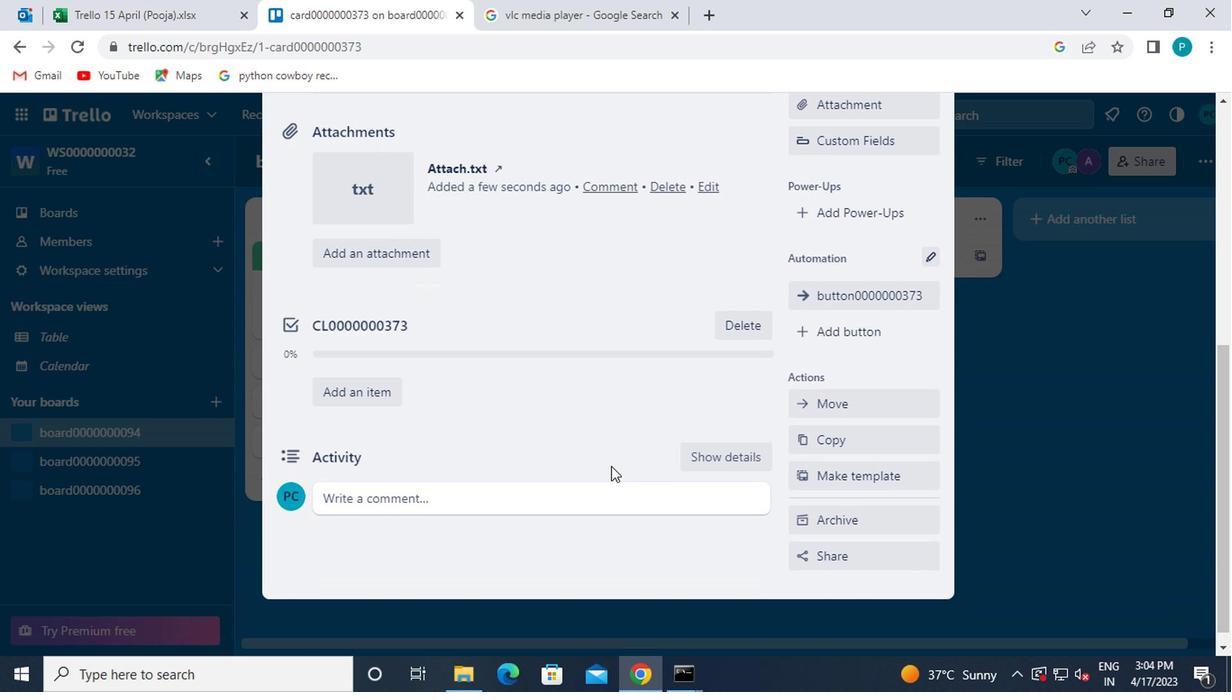 
Action: Mouse scrolled (553, 453) with delta (0, 0)
Screenshot: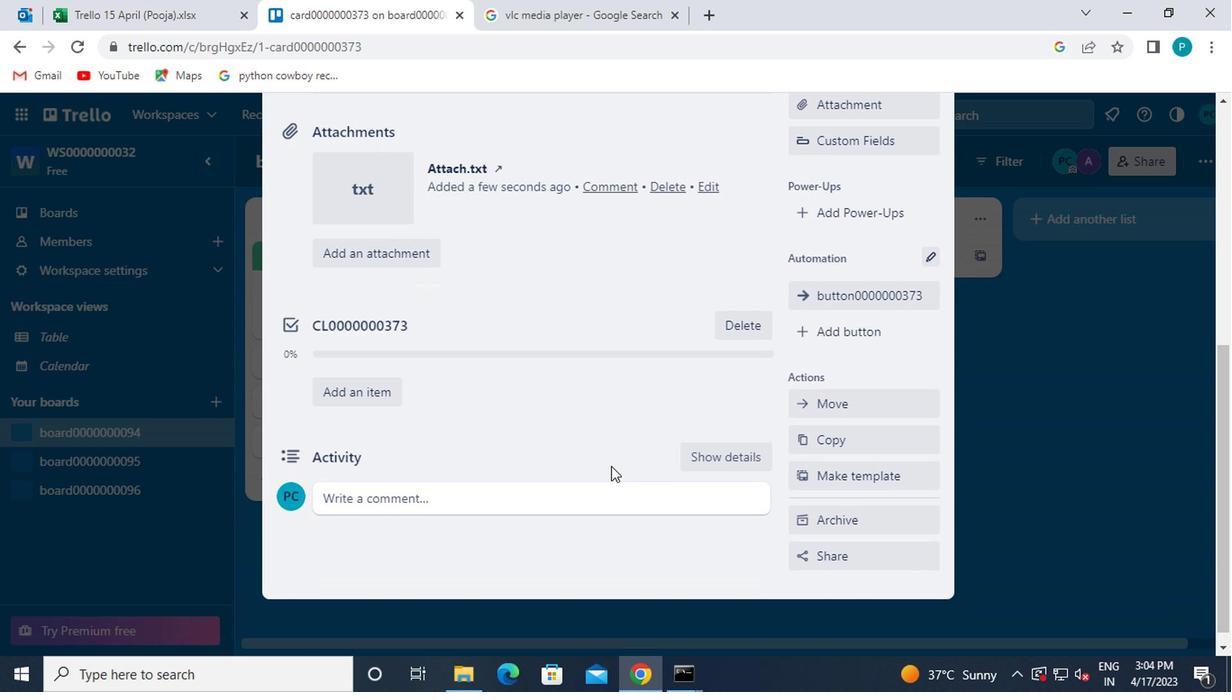 
Action: Mouse moved to (542, 447)
Screenshot: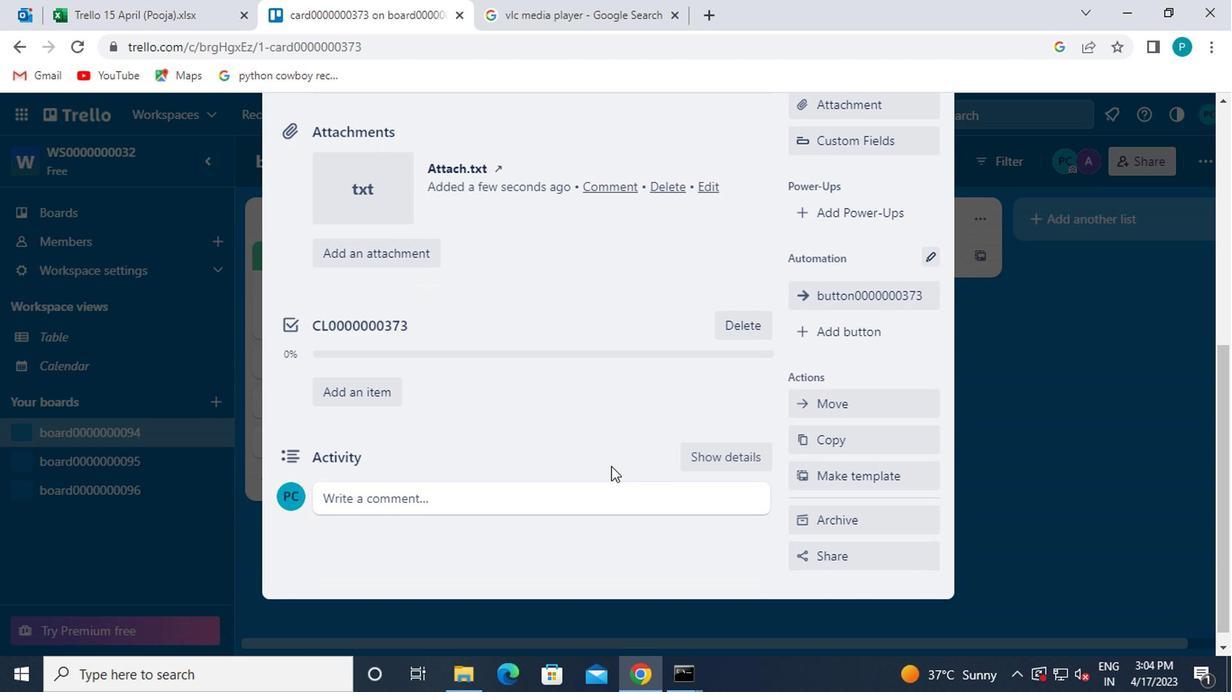 
Action: Mouse scrolled (542, 448) with delta (0, 1)
Screenshot: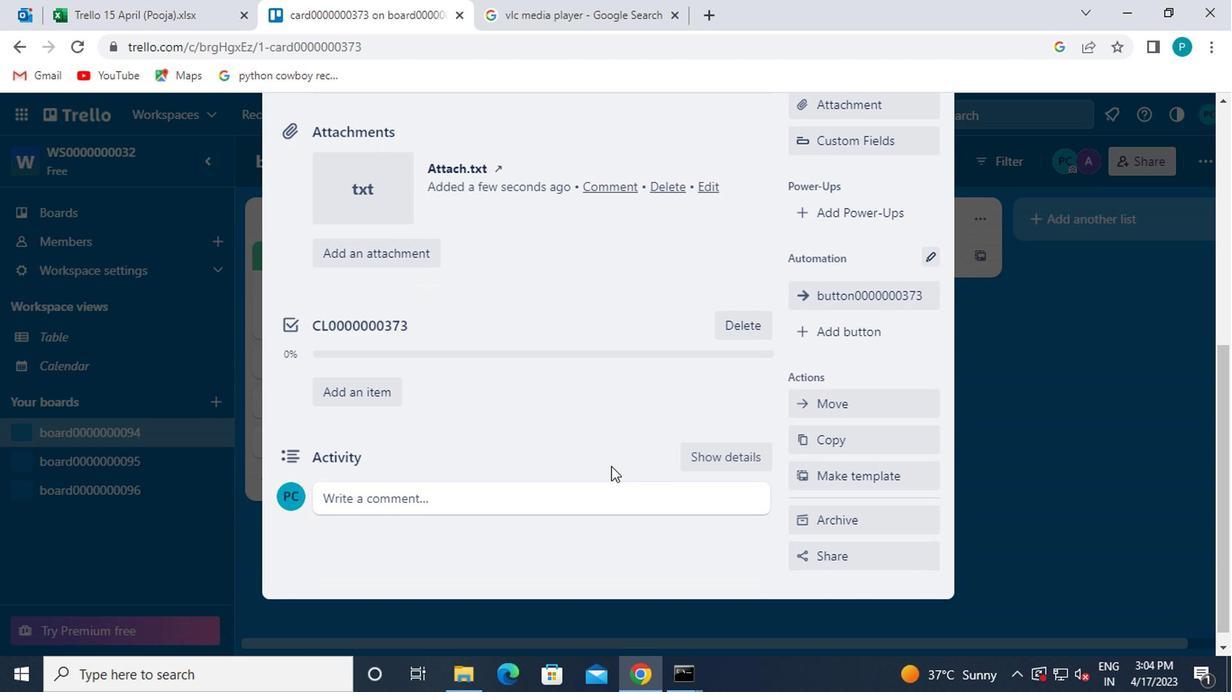 
Action: Mouse moved to (537, 444)
Screenshot: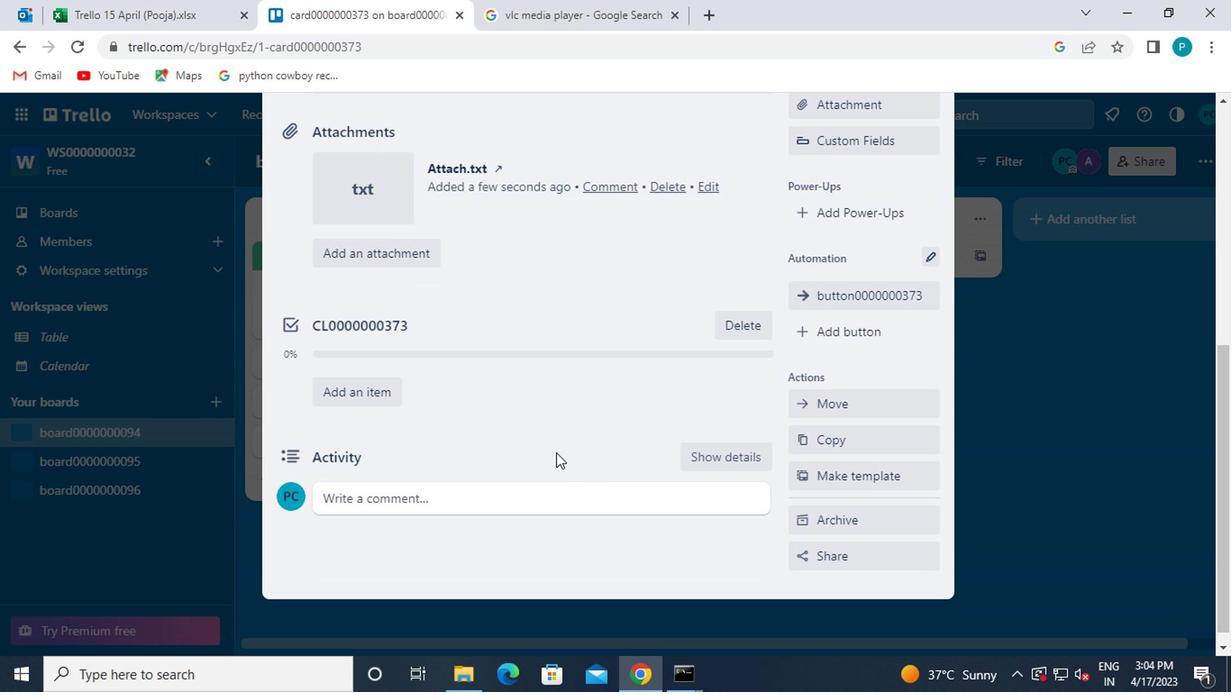 
Action: Mouse scrolled (537, 444) with delta (0, 0)
Screenshot: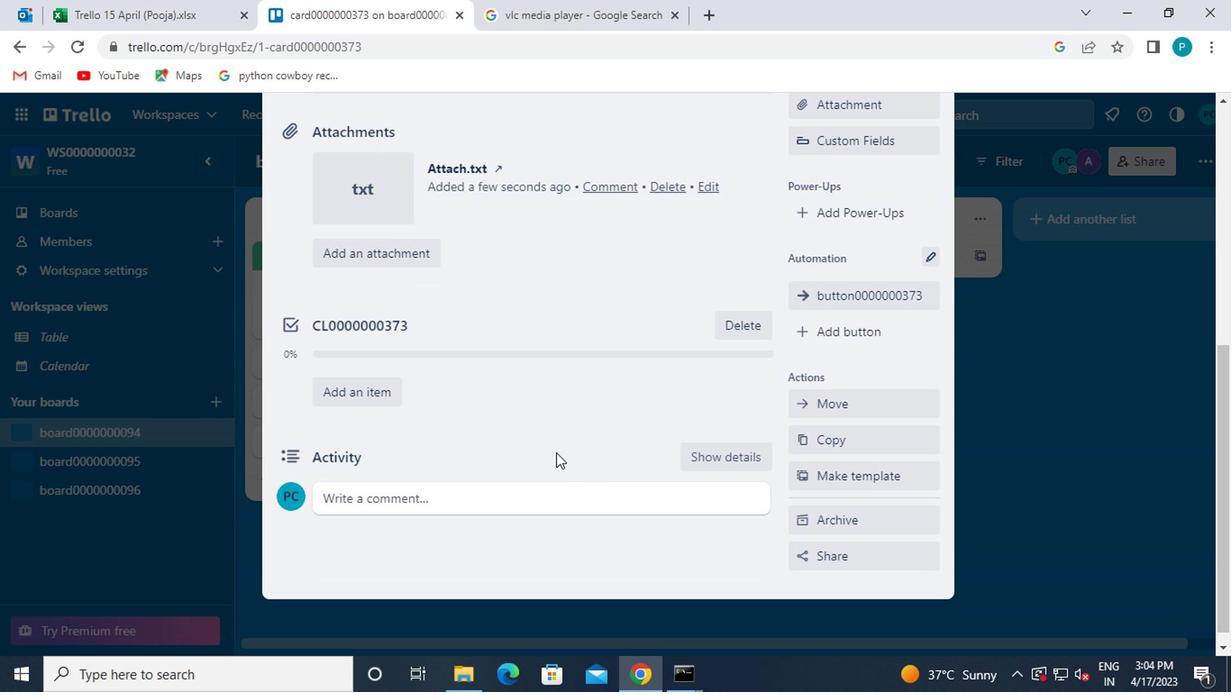 
Action: Mouse moved to (415, 340)
Screenshot: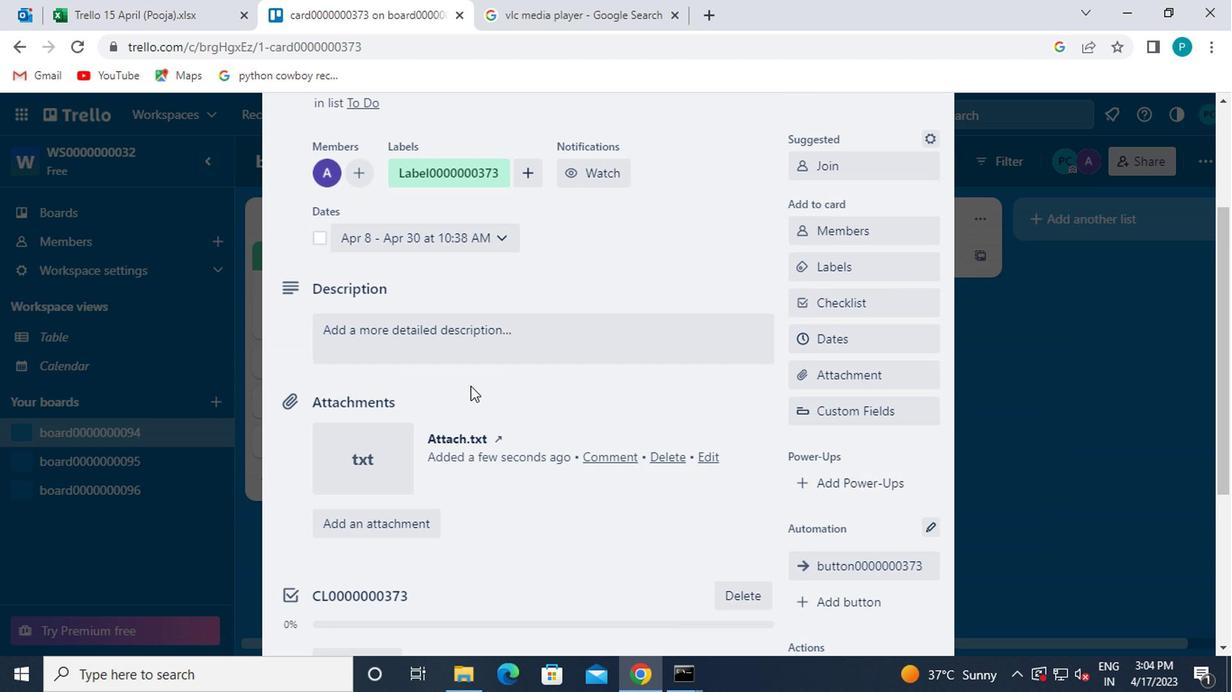 
Action: Mouse pressed left at (415, 340)
Screenshot: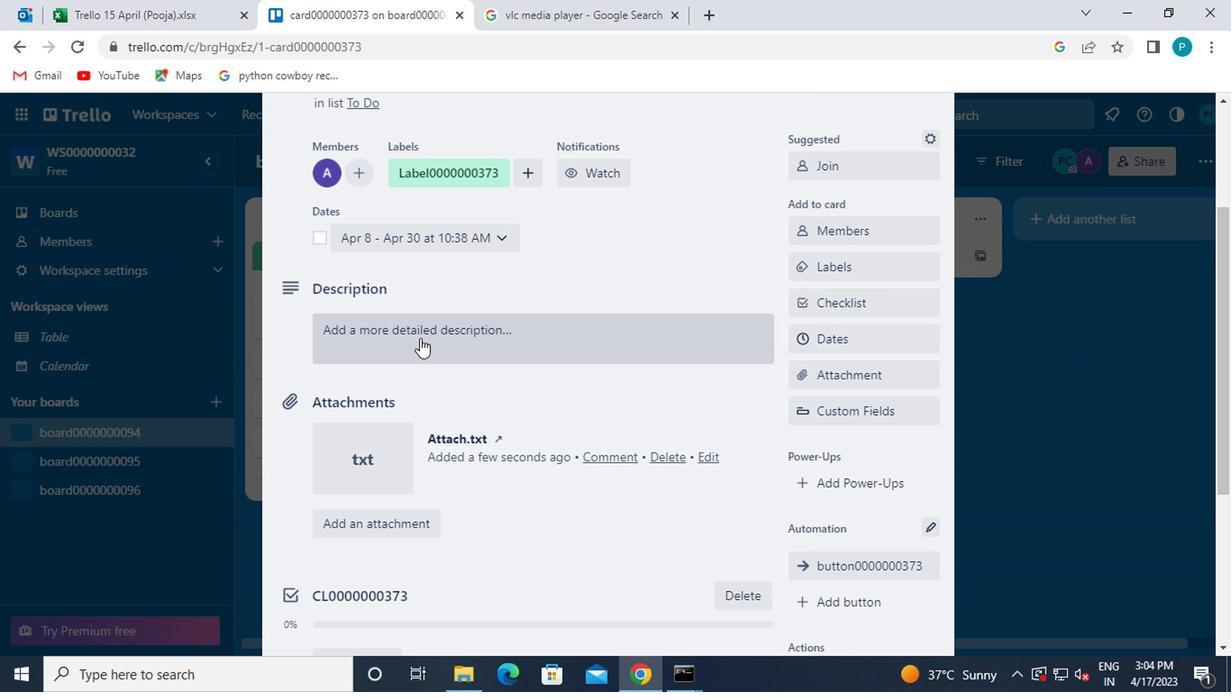 
Action: Mouse moved to (431, 333)
Screenshot: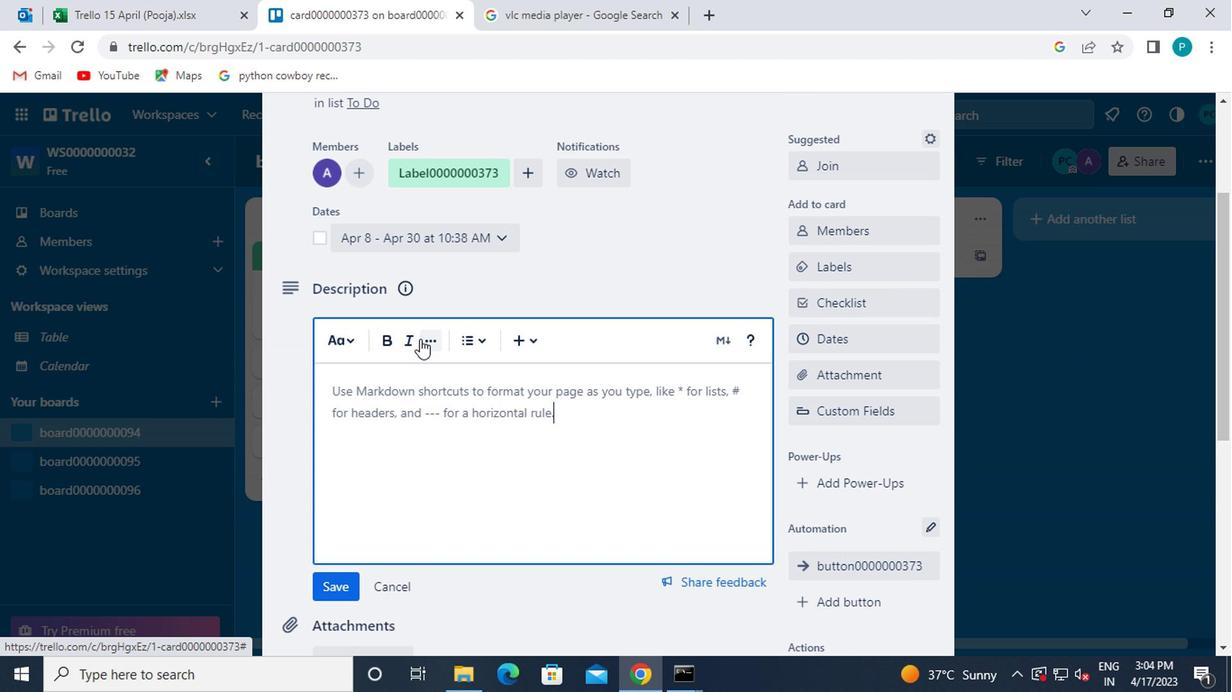 
Action: Key pressed <Key.caps_lock>ds0000000373
Screenshot: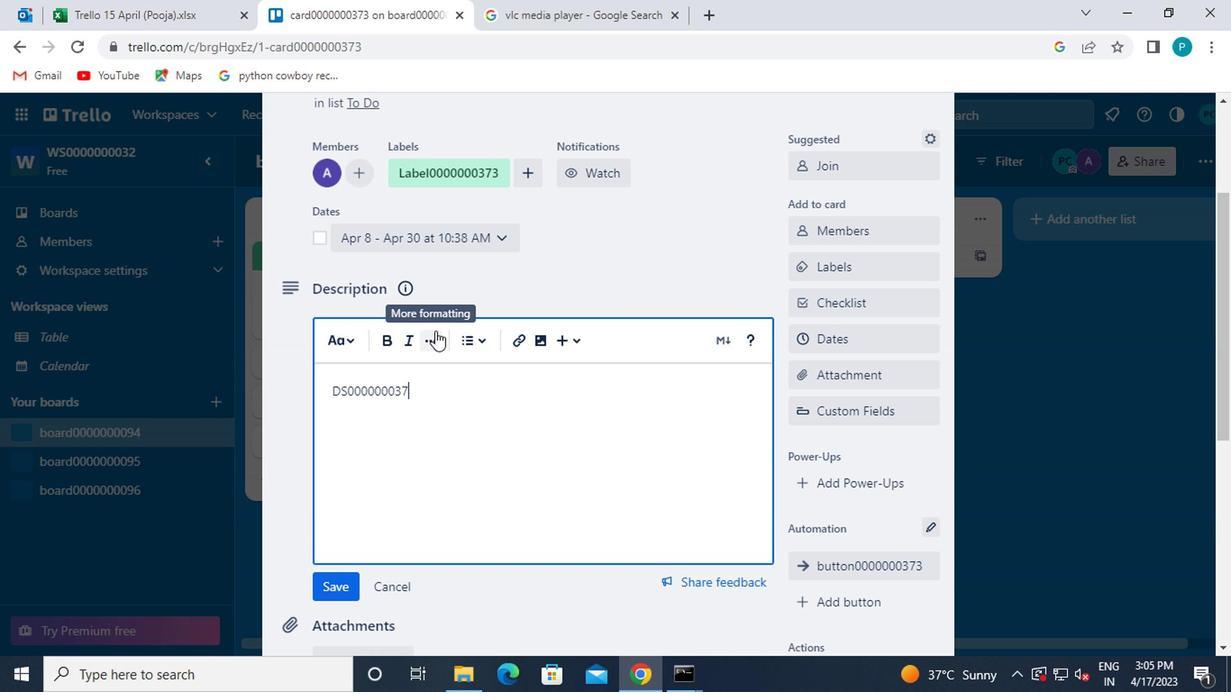 
Action: Mouse moved to (333, 583)
Screenshot: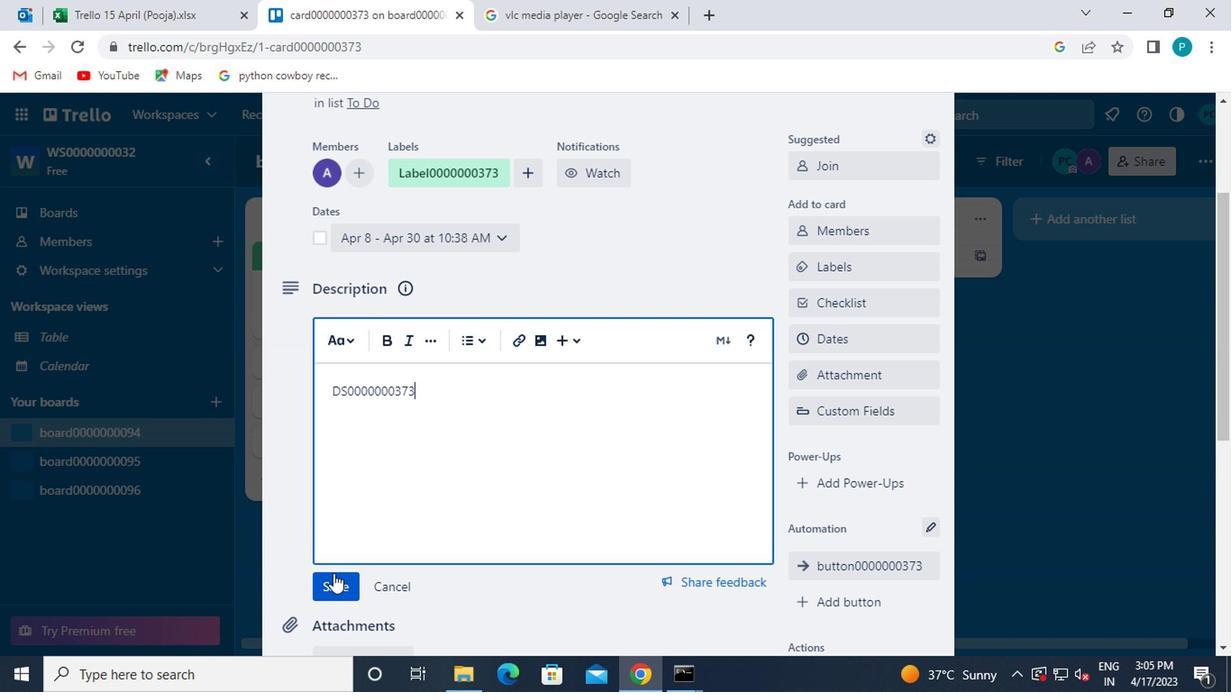 
Action: Mouse pressed left at (333, 583)
Screenshot: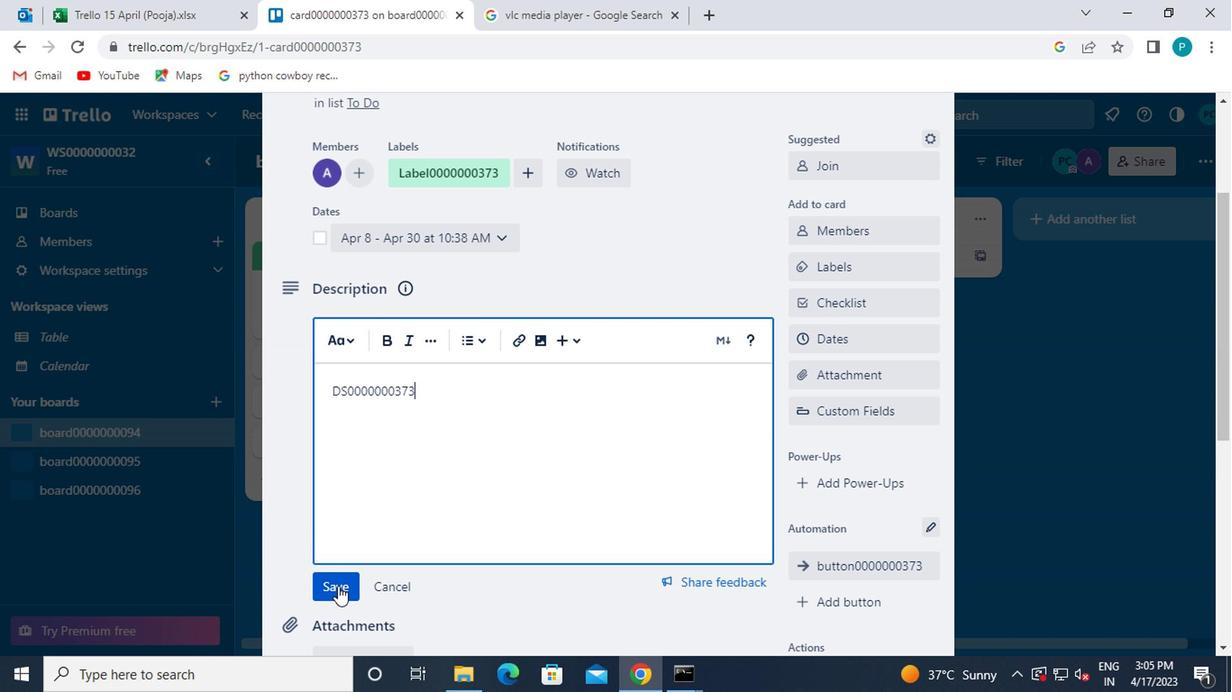 
Action: Mouse moved to (352, 555)
Screenshot: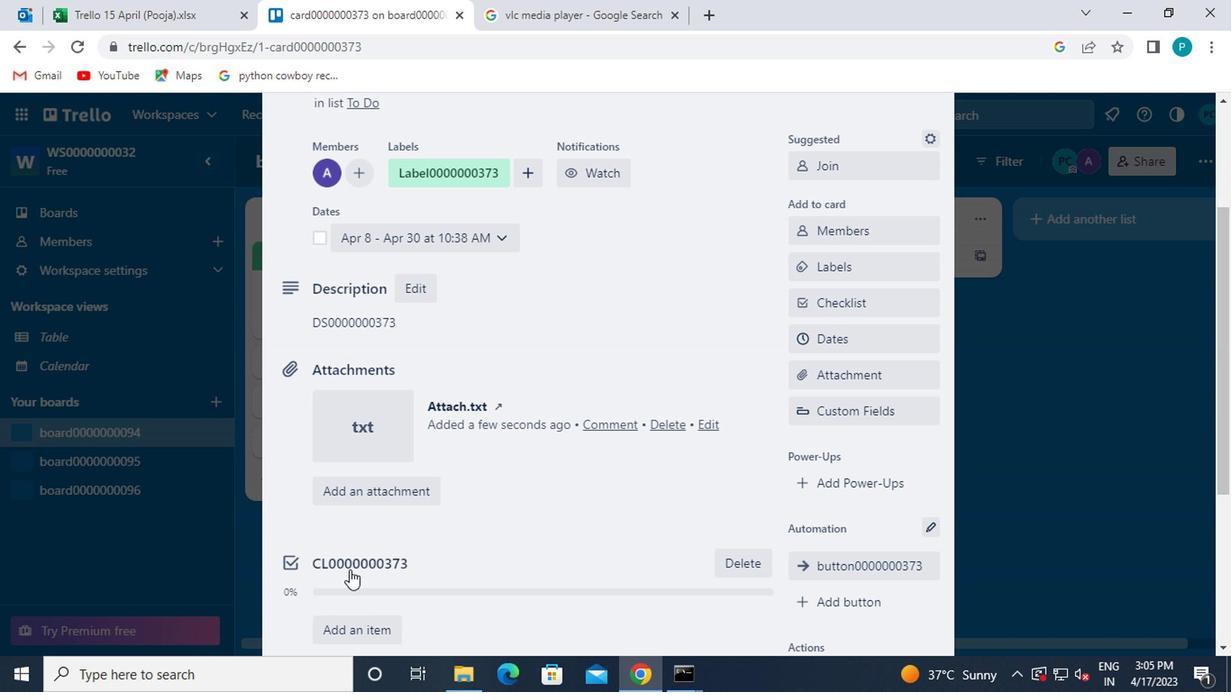 
Action: Mouse scrolled (352, 555) with delta (0, 0)
Screenshot: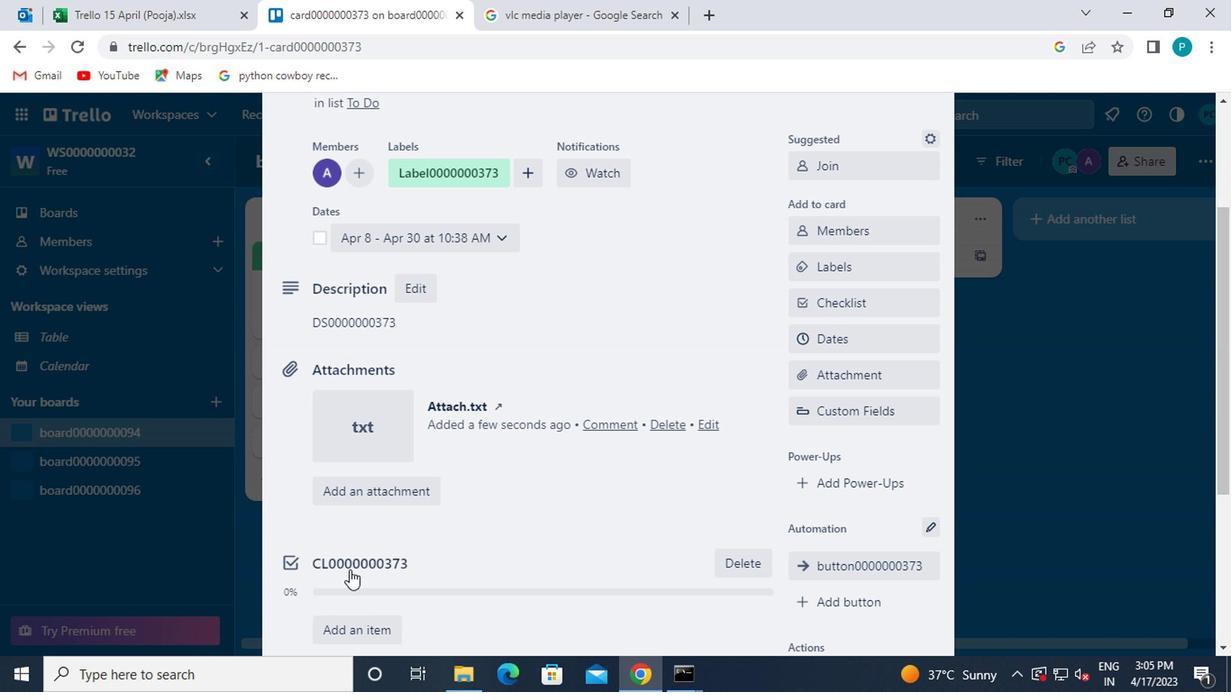 
Action: Mouse moved to (356, 544)
Screenshot: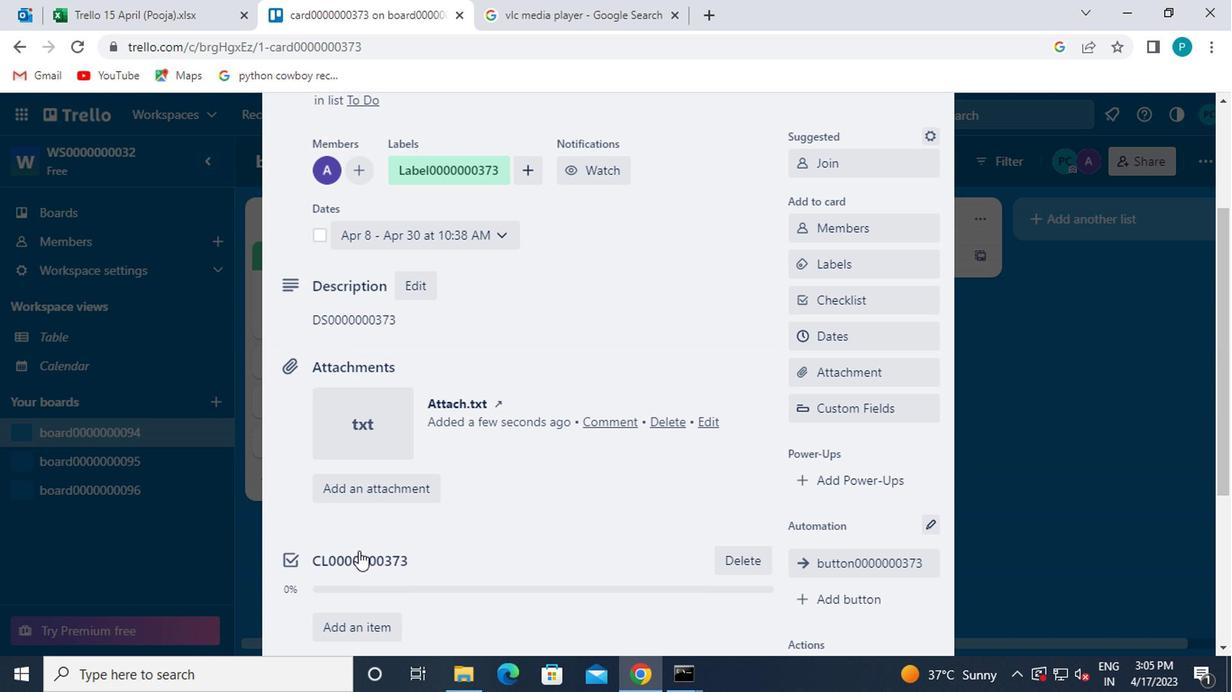 
Action: Mouse scrolled (356, 544) with delta (0, 0)
Screenshot: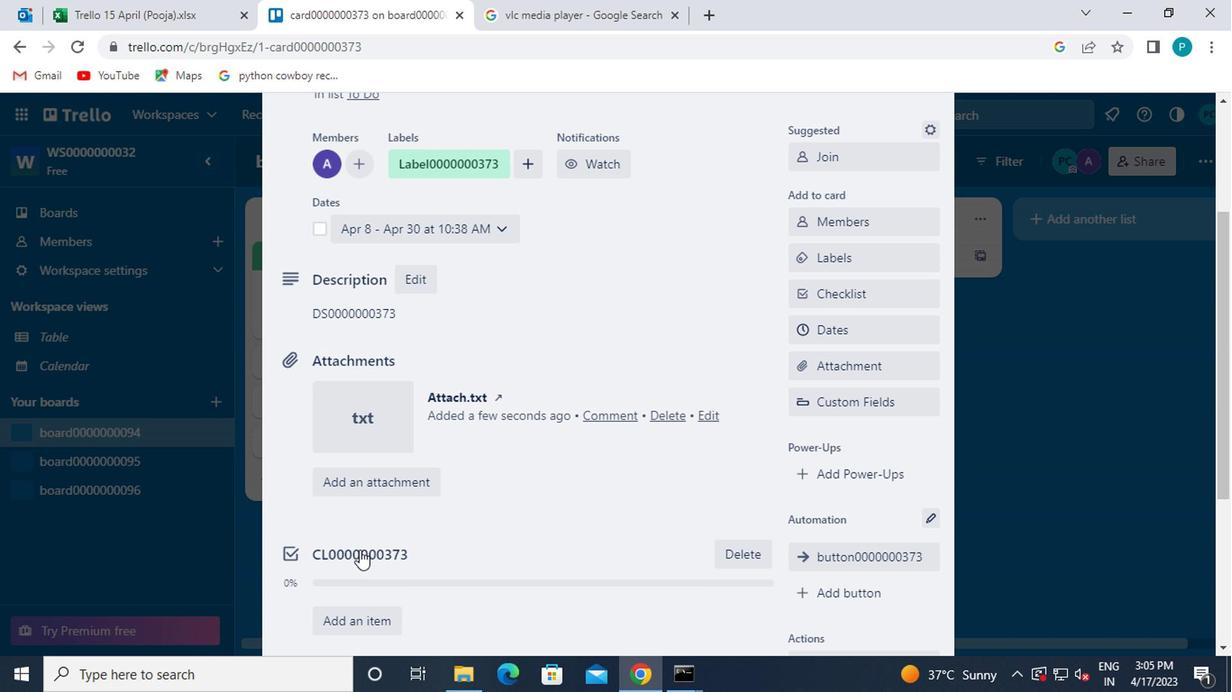 
Action: Mouse moved to (364, 548)
Screenshot: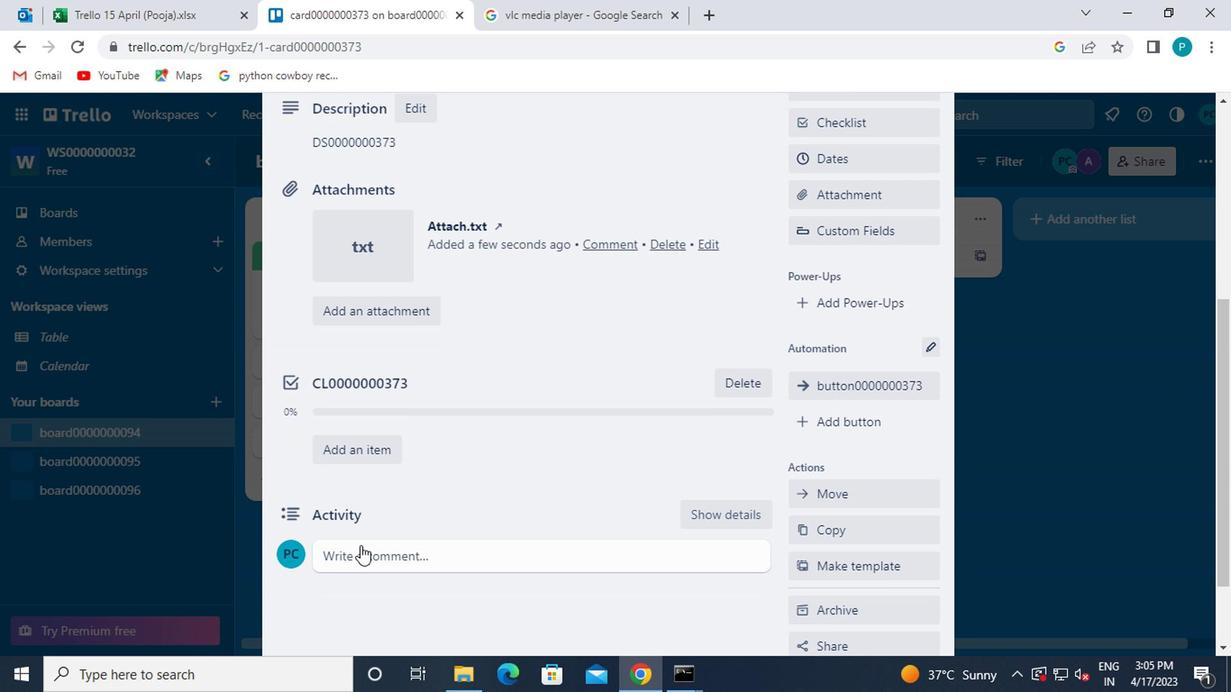 
Action: Mouse pressed left at (364, 548)
Screenshot: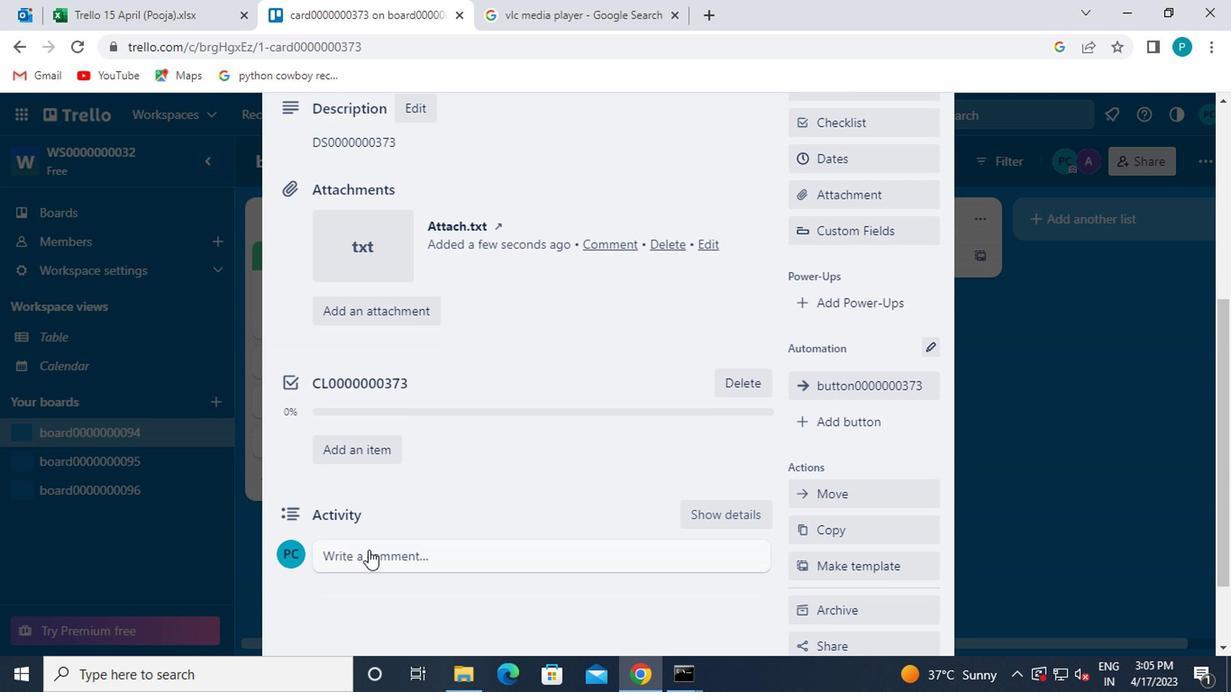 
Action: Key pressed cm0000000373
Screenshot: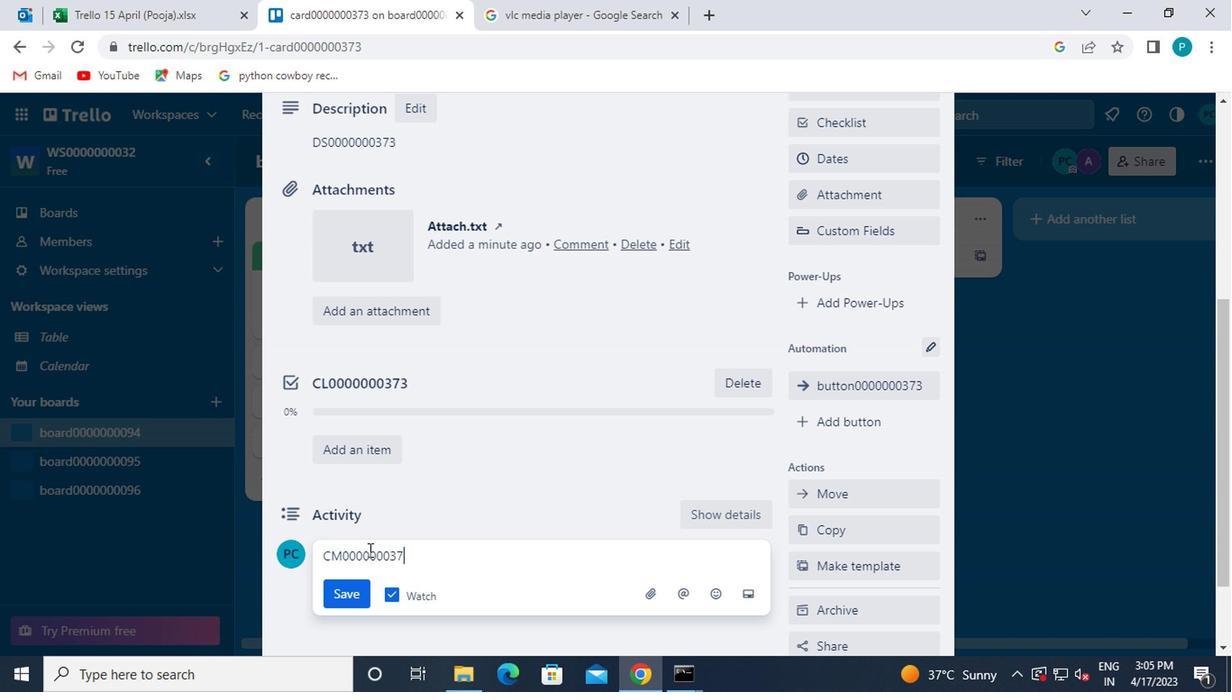 
Action: Mouse moved to (359, 594)
Screenshot: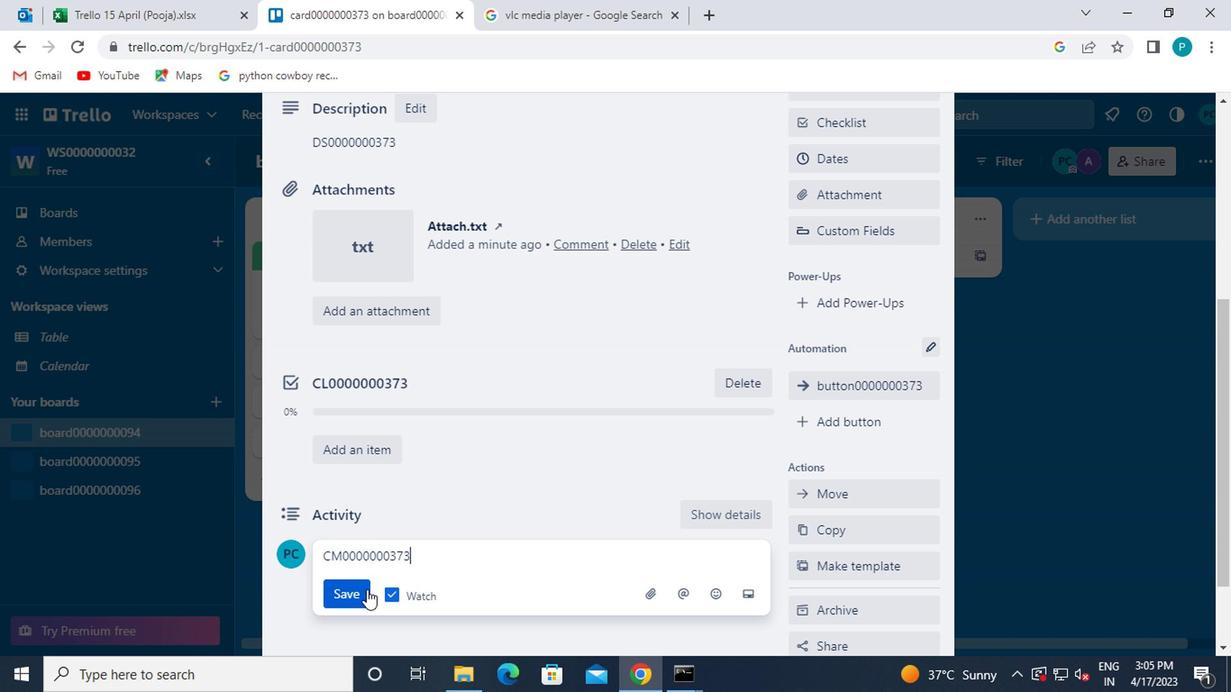
Action: Mouse pressed left at (359, 594)
Screenshot: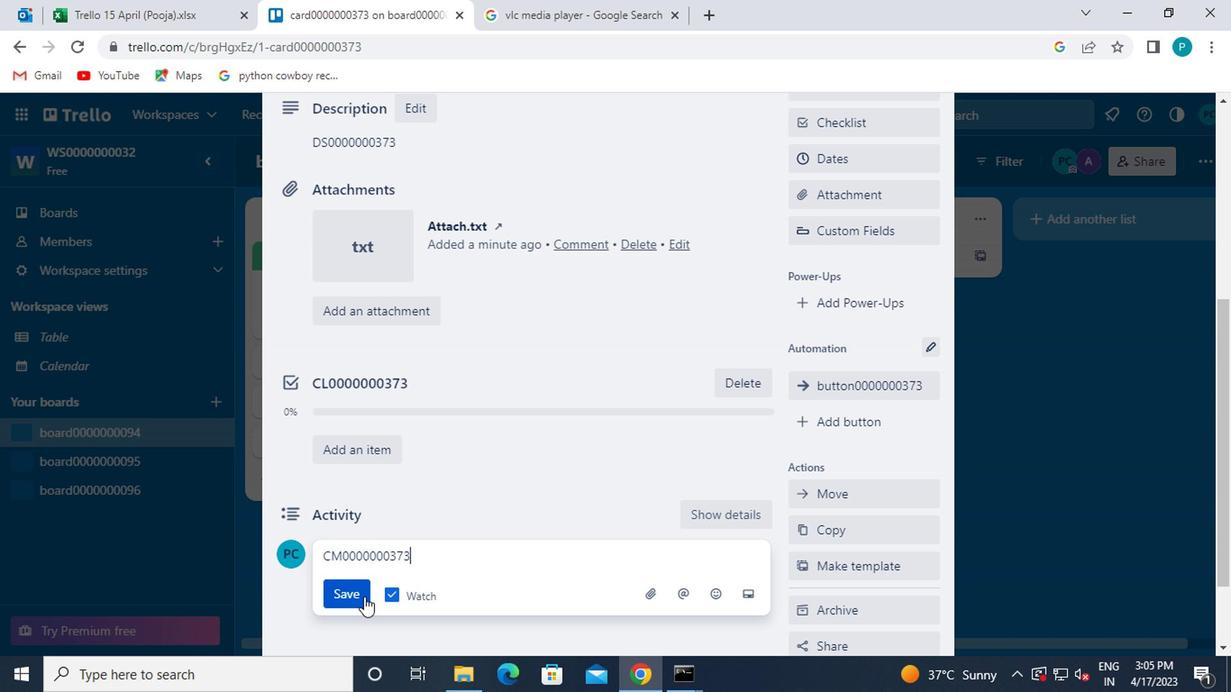 
Action: Mouse scrolled (359, 593) with delta (0, -1)
Screenshot: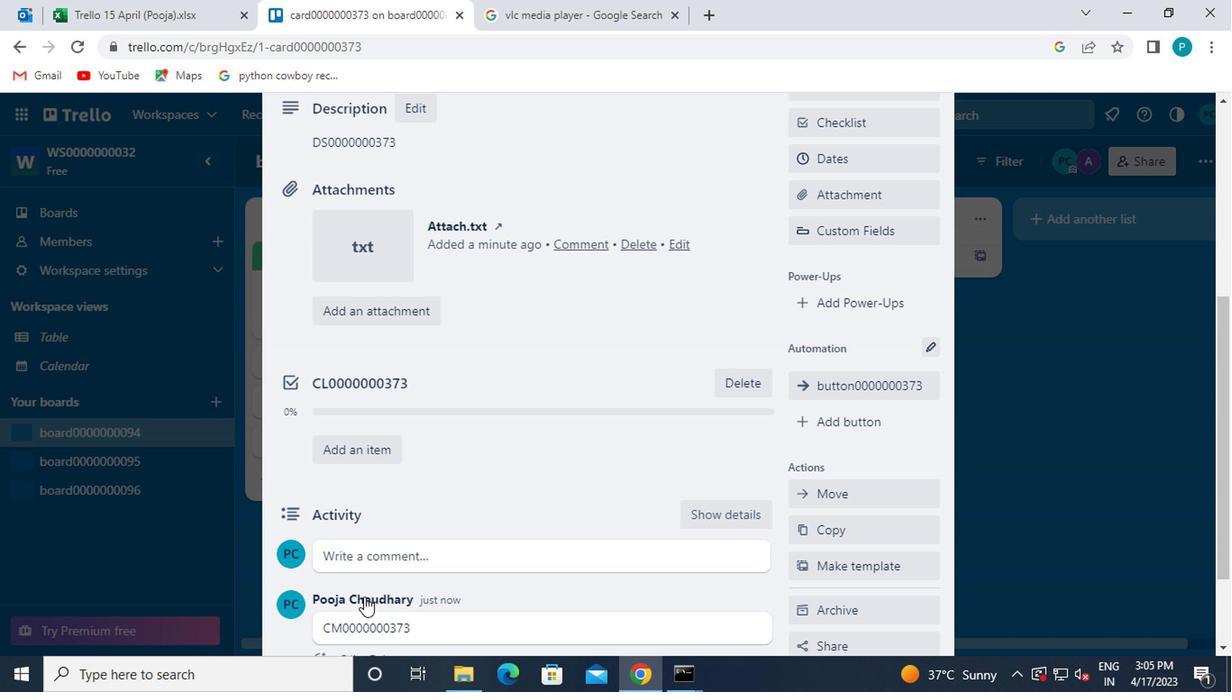 
